 Task: In the Contact  JonesDelilah@valeo.com, Add note: 'Schedule a training session for the sales team on new objection handling techniques.'. Mark checkbox to create task to follow up ': In 2 weeks'. Create task, with  description: Schedule Webinar, Add due date: Tomorrow; Add reminder: 30 Minutes before. Set Priority Medium and add note: Take detailed meeting minutes and share them with the team afterward.. Logged in from softage.1@softage.net
Action: Mouse moved to (102, 67)
Screenshot: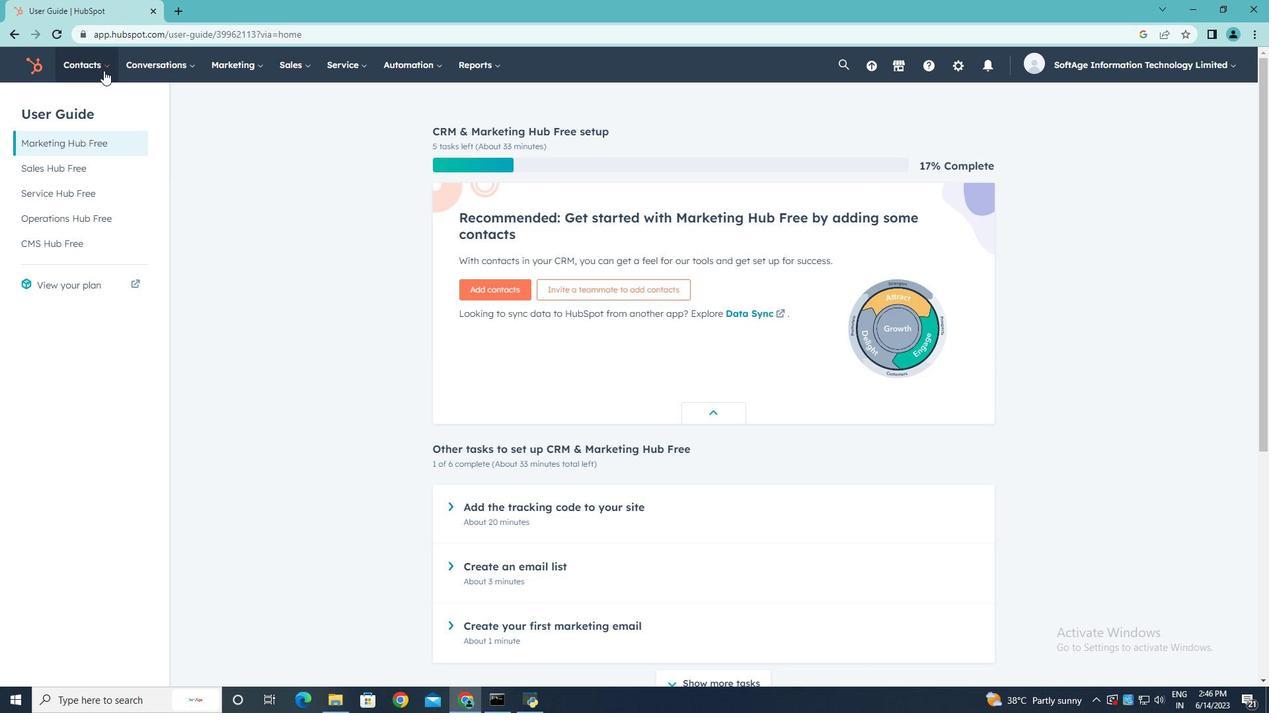 
Action: Mouse pressed left at (102, 67)
Screenshot: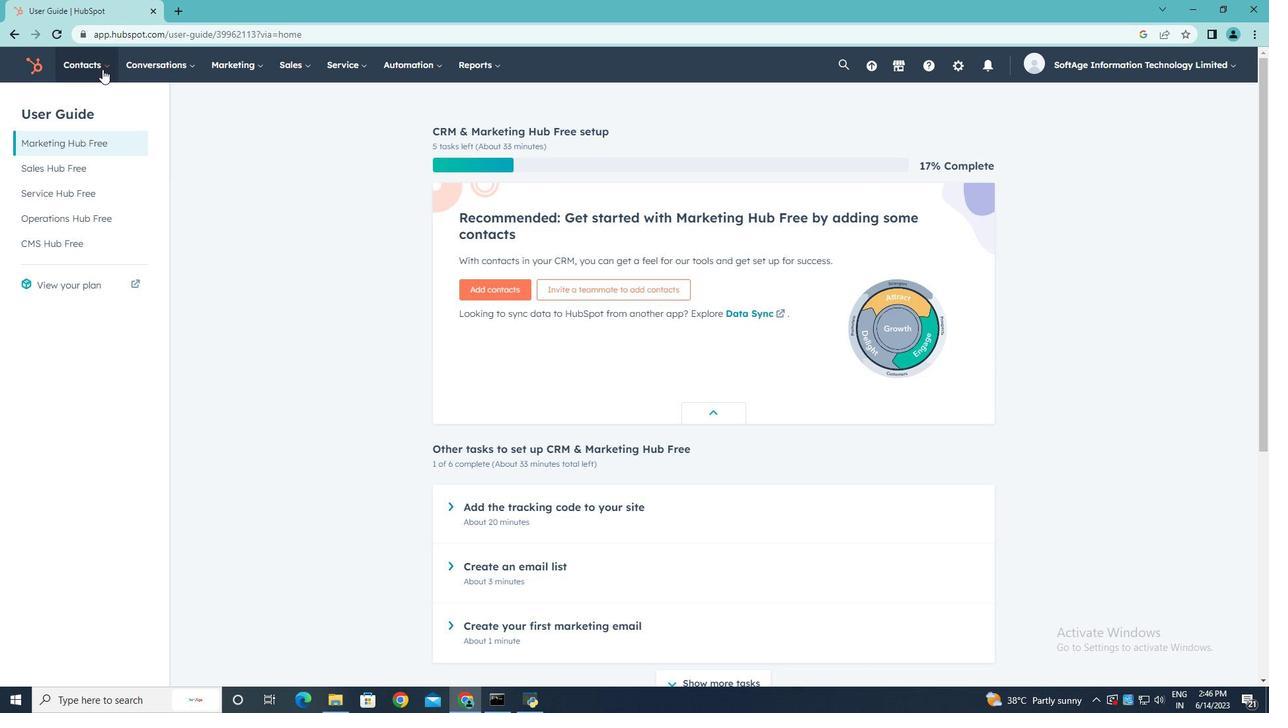 
Action: Mouse moved to (98, 105)
Screenshot: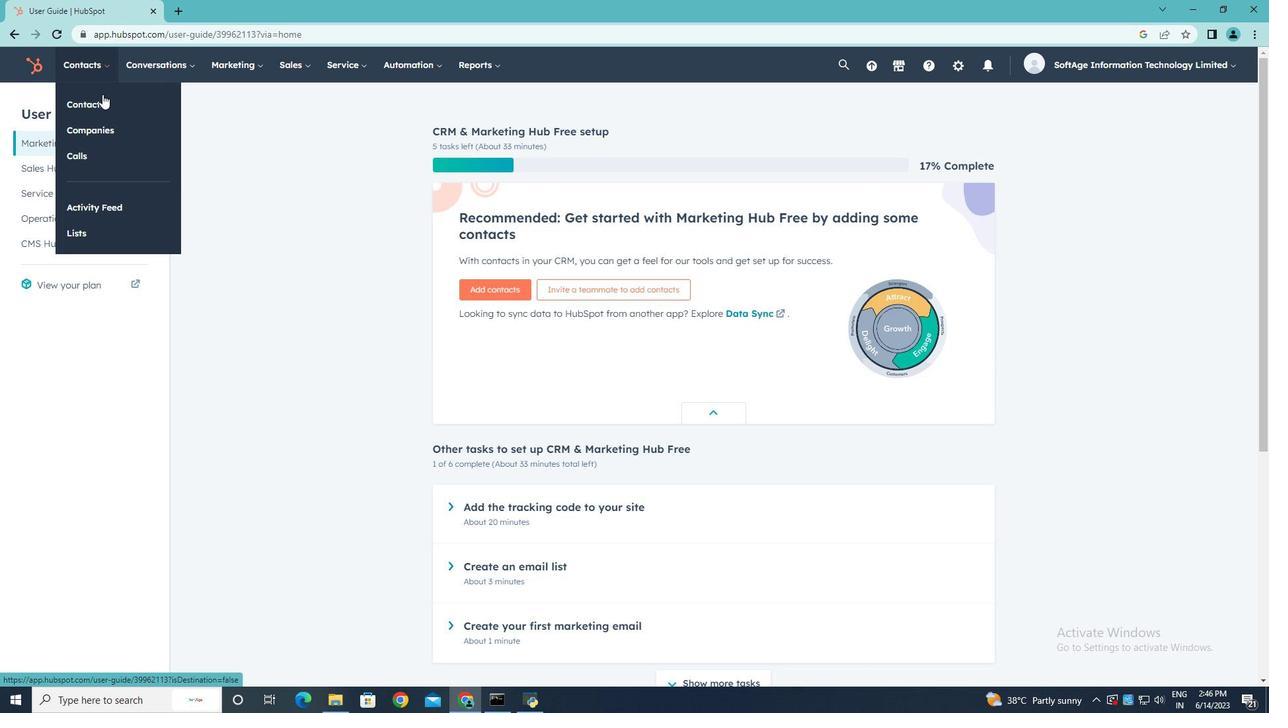 
Action: Mouse pressed left at (98, 105)
Screenshot: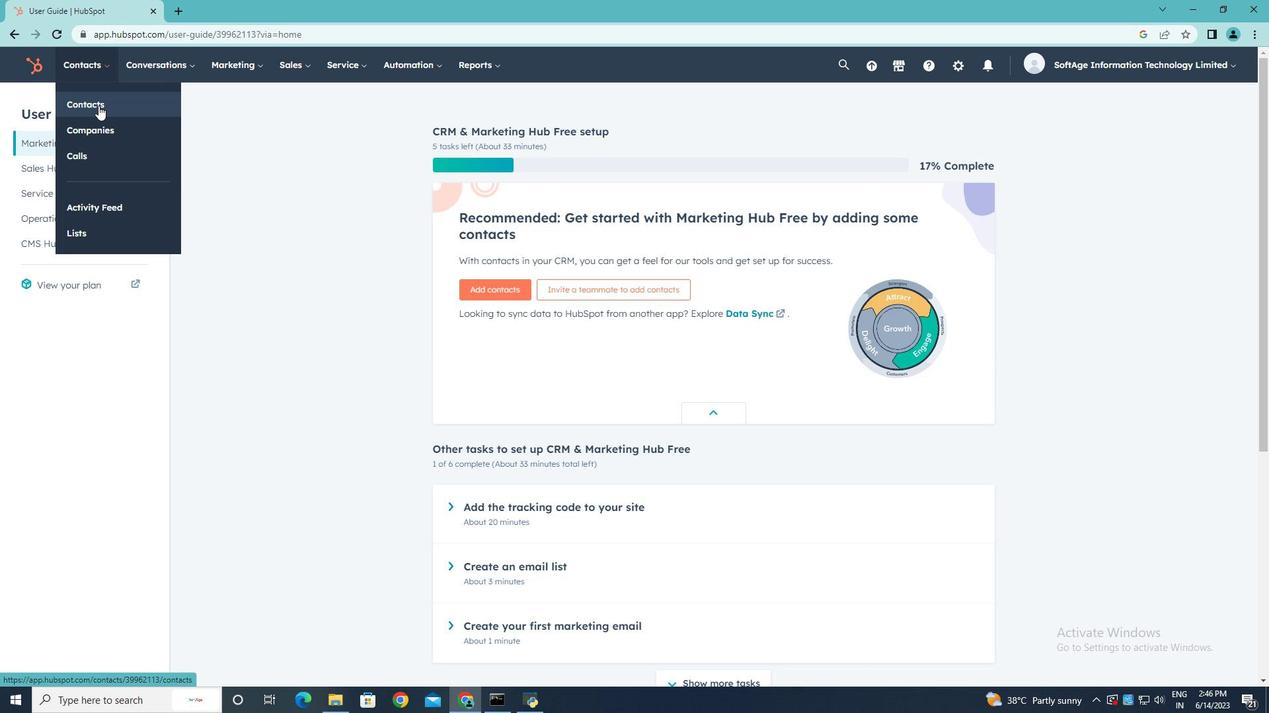 
Action: Mouse moved to (98, 210)
Screenshot: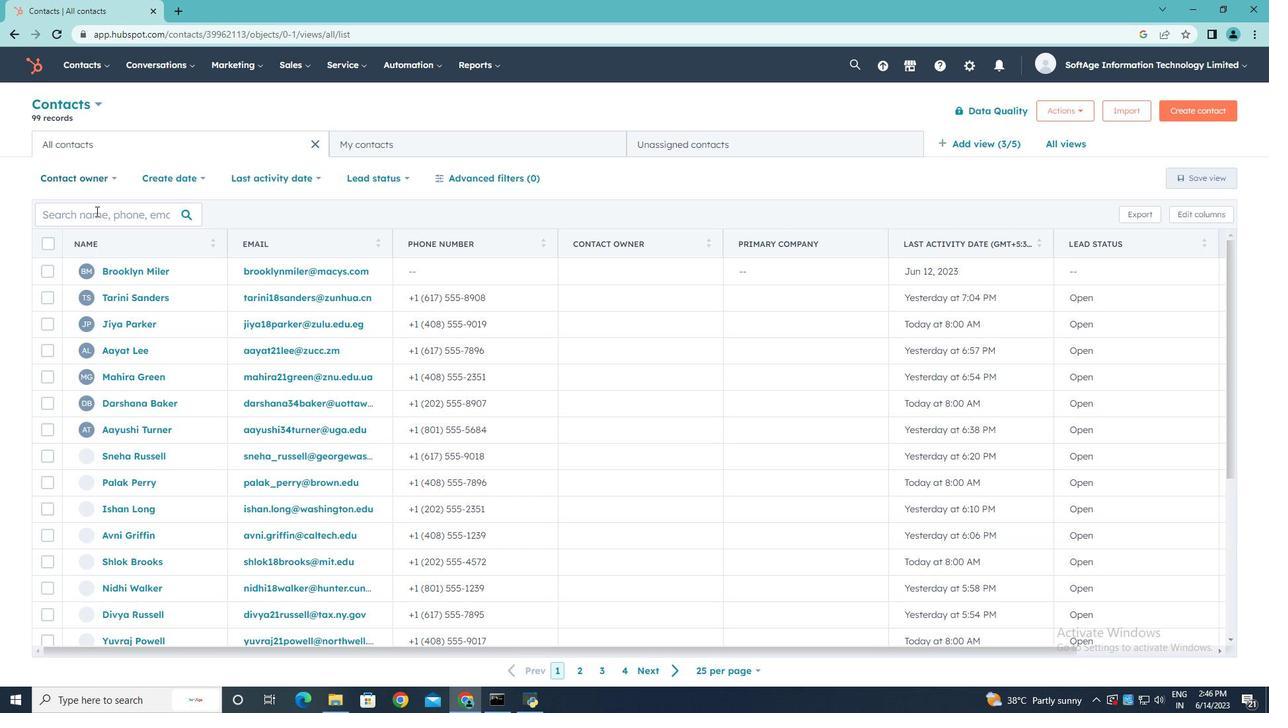 
Action: Mouse pressed left at (98, 210)
Screenshot: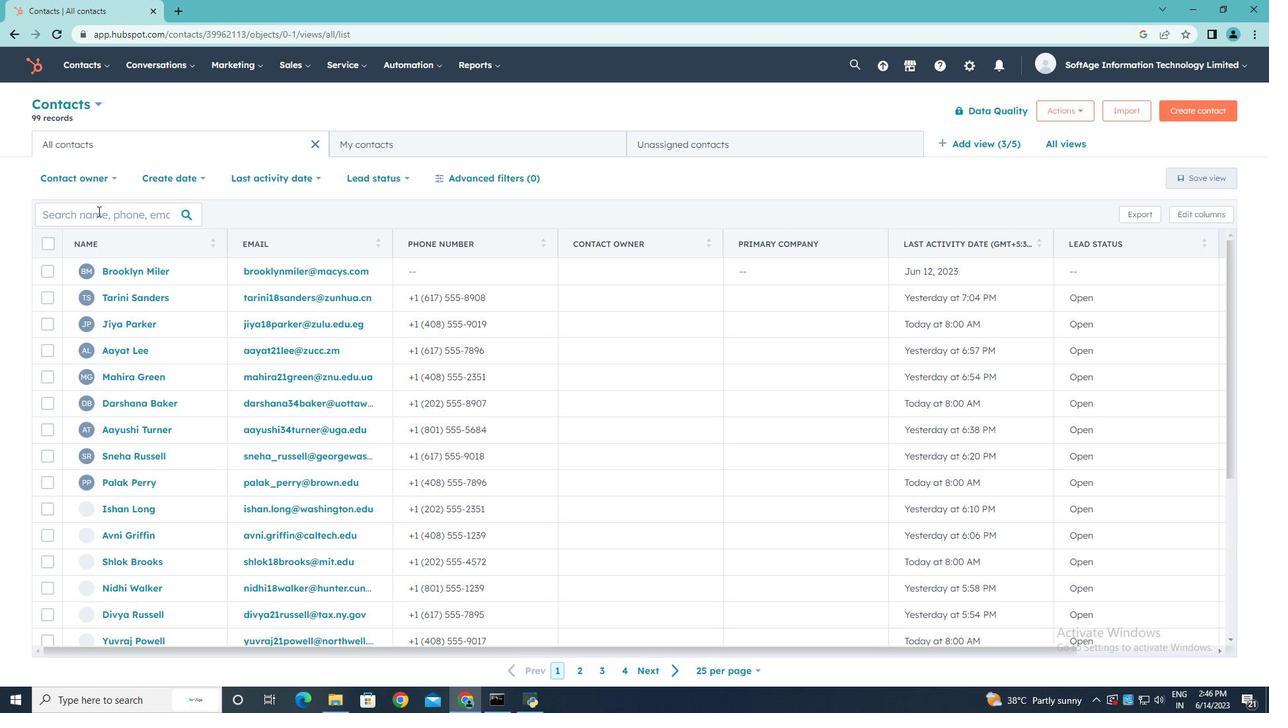 
Action: Key pressed <Key.shift>Jones<Key.shift><Key.shift><Key.shift>Delilah<Key.shift><Key.shift><Key.shift><Key.shift><Key.shift><Key.shift><Key.shift><Key.shift>@valeo.com
Screenshot: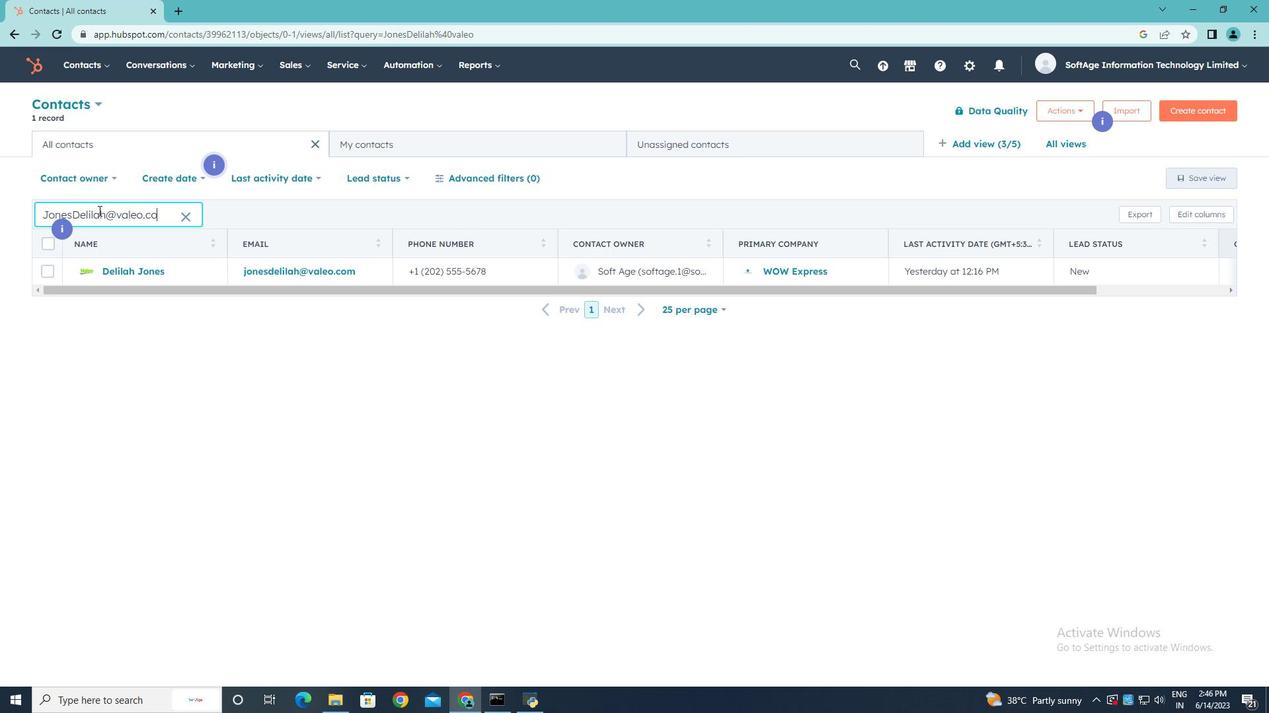 
Action: Mouse moved to (115, 270)
Screenshot: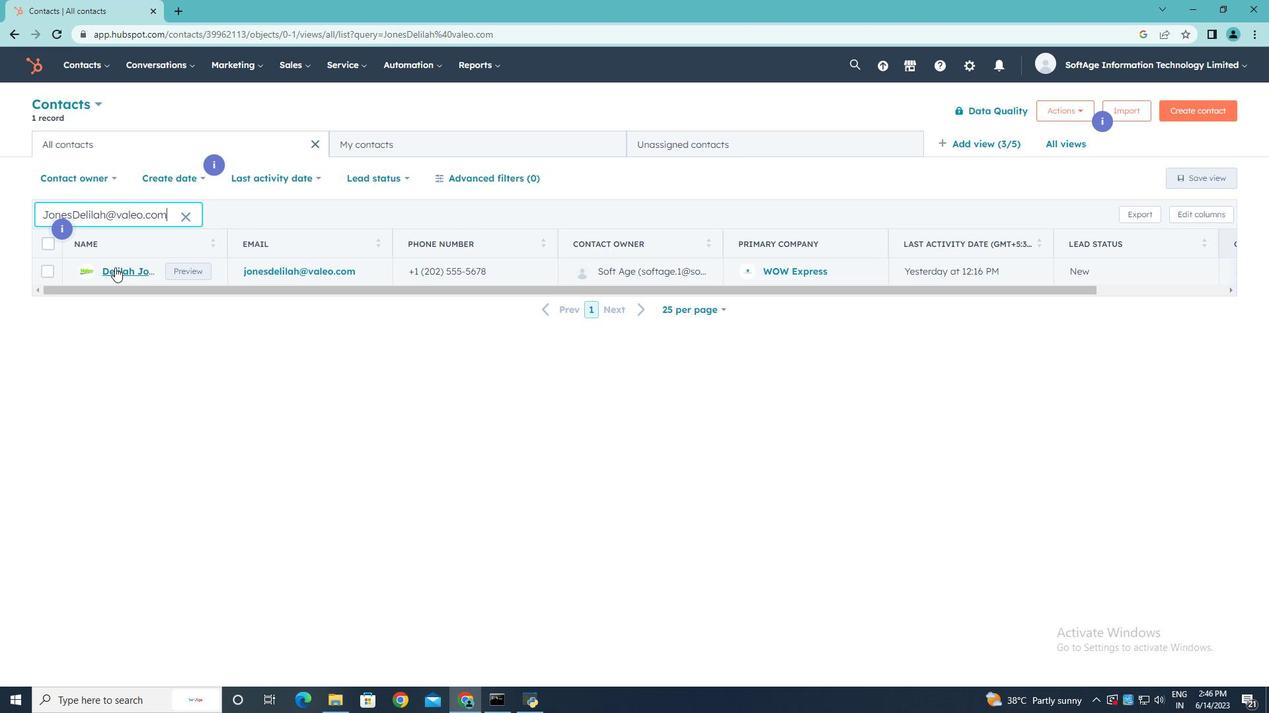 
Action: Mouse pressed left at (115, 270)
Screenshot: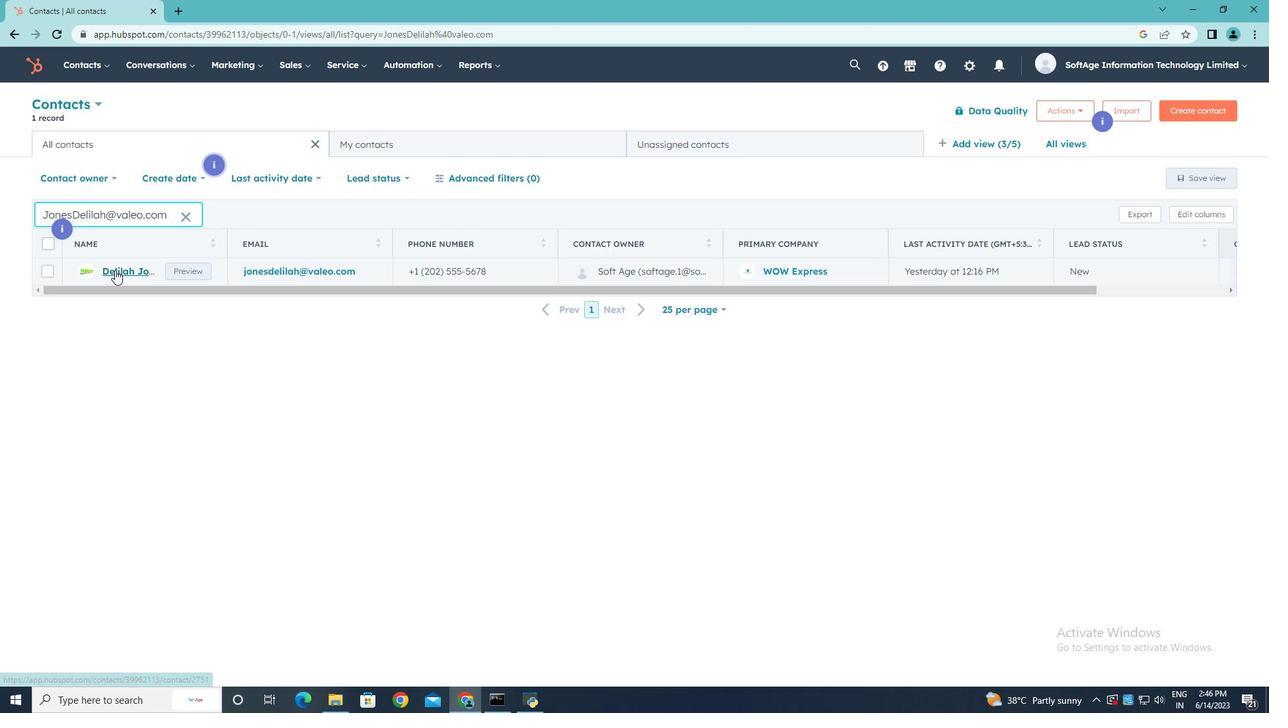 
Action: Mouse moved to (50, 220)
Screenshot: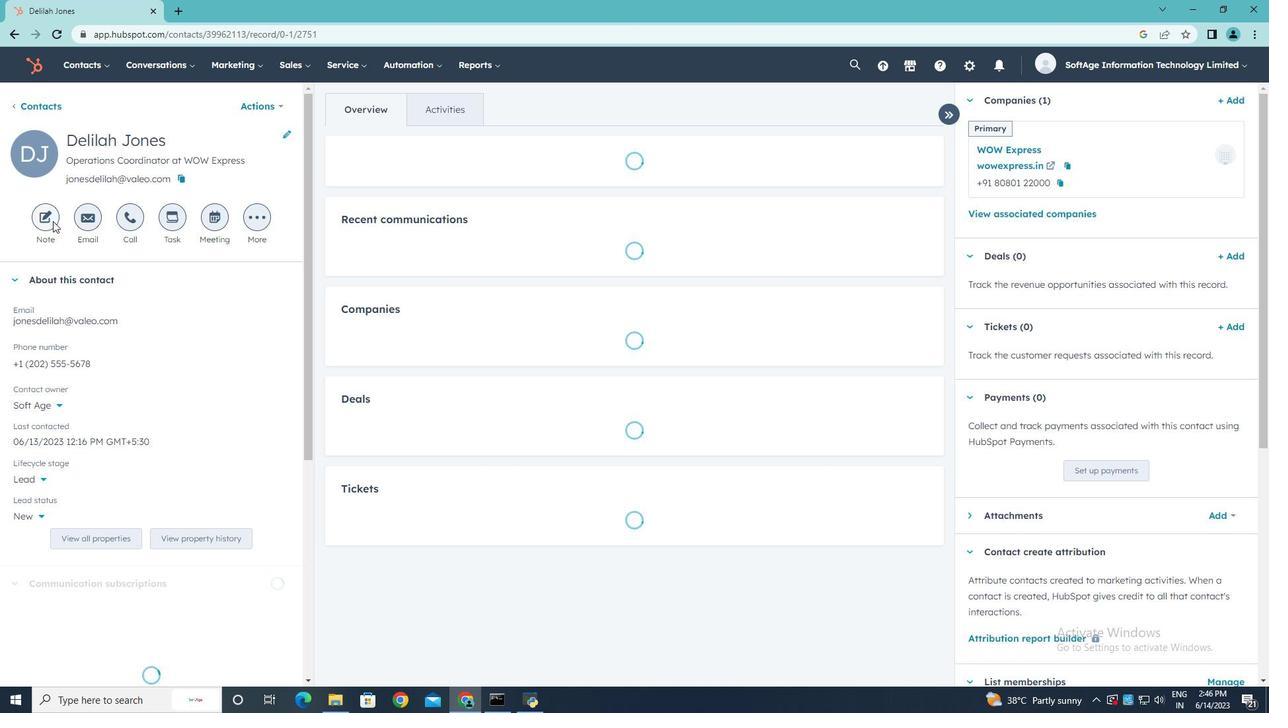 
Action: Mouse pressed left at (50, 220)
Screenshot: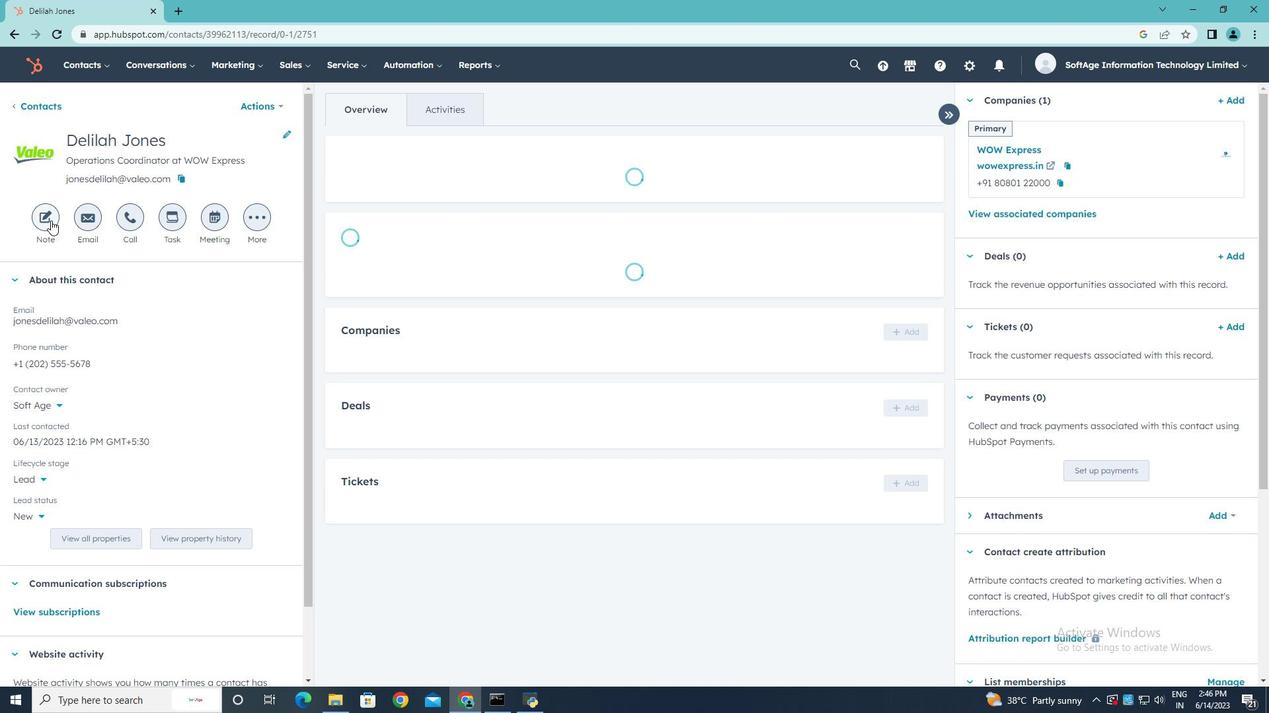 
Action: Key pressed <Key.shift>Schedule<Key.space>a<Key.space>training<Key.space>sew<Key.backspace>ssion<Key.space>for<Key.space>the<Key.space>sales<Key.space>team<Key.space>on<Key.space>new<Key.space>objection<Key.space>handing<Key.space>techniques.
Screenshot: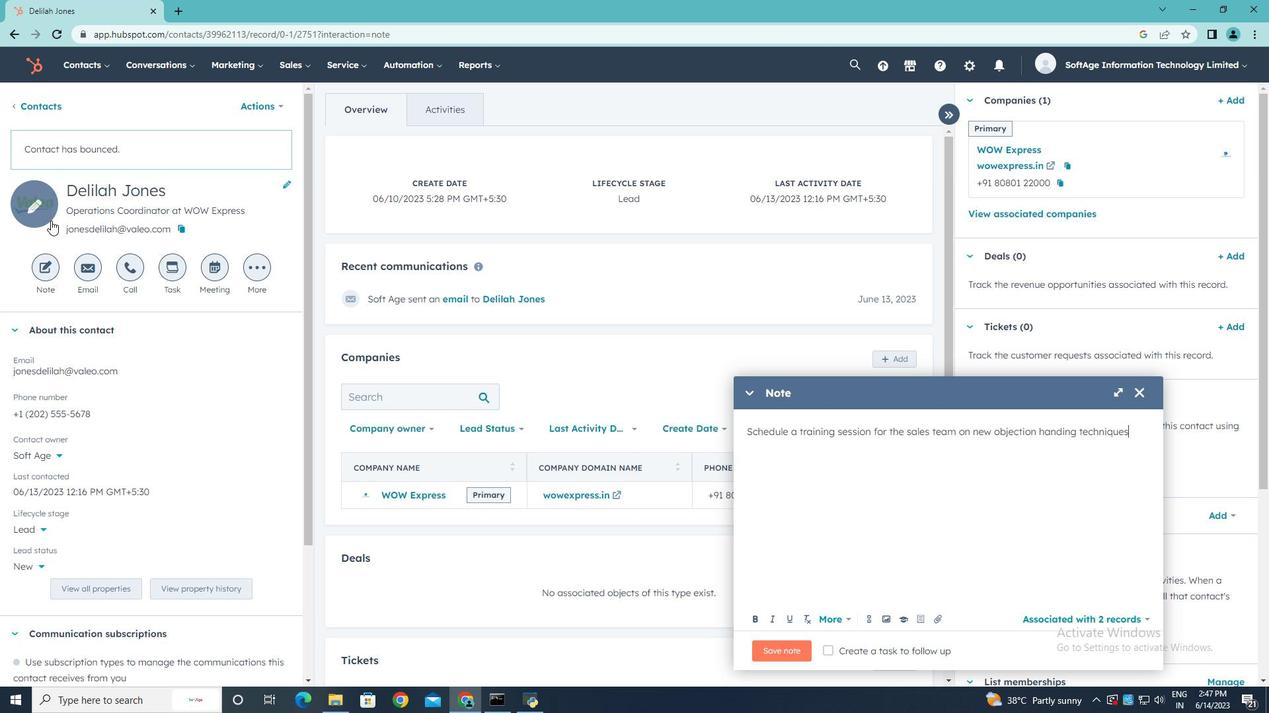 
Action: Mouse moved to (825, 651)
Screenshot: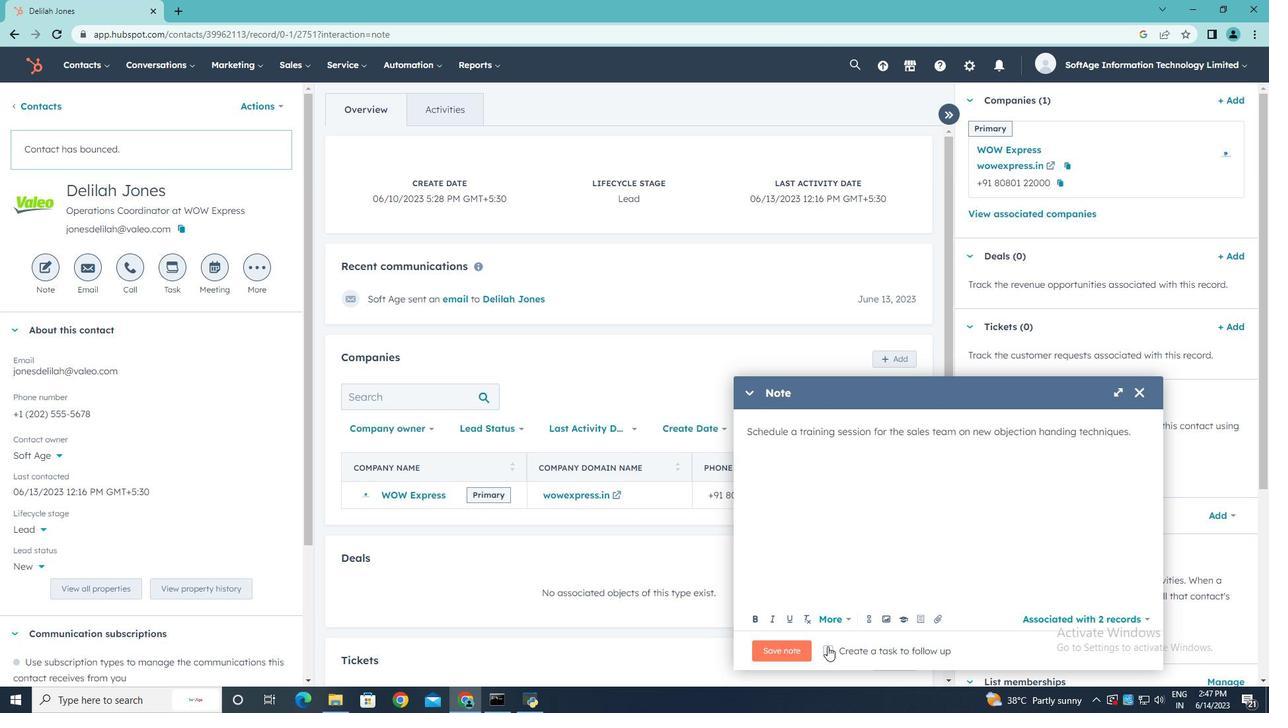 
Action: Mouse pressed left at (825, 651)
Screenshot: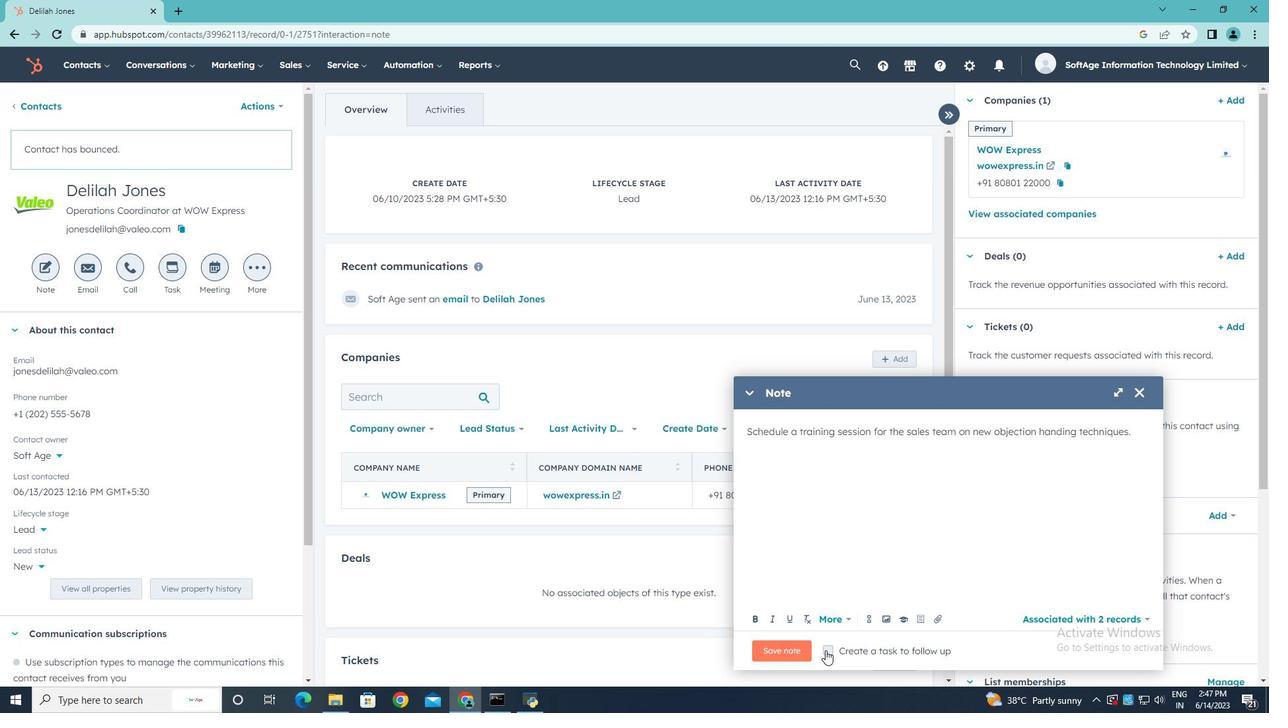
Action: Mouse moved to (1093, 649)
Screenshot: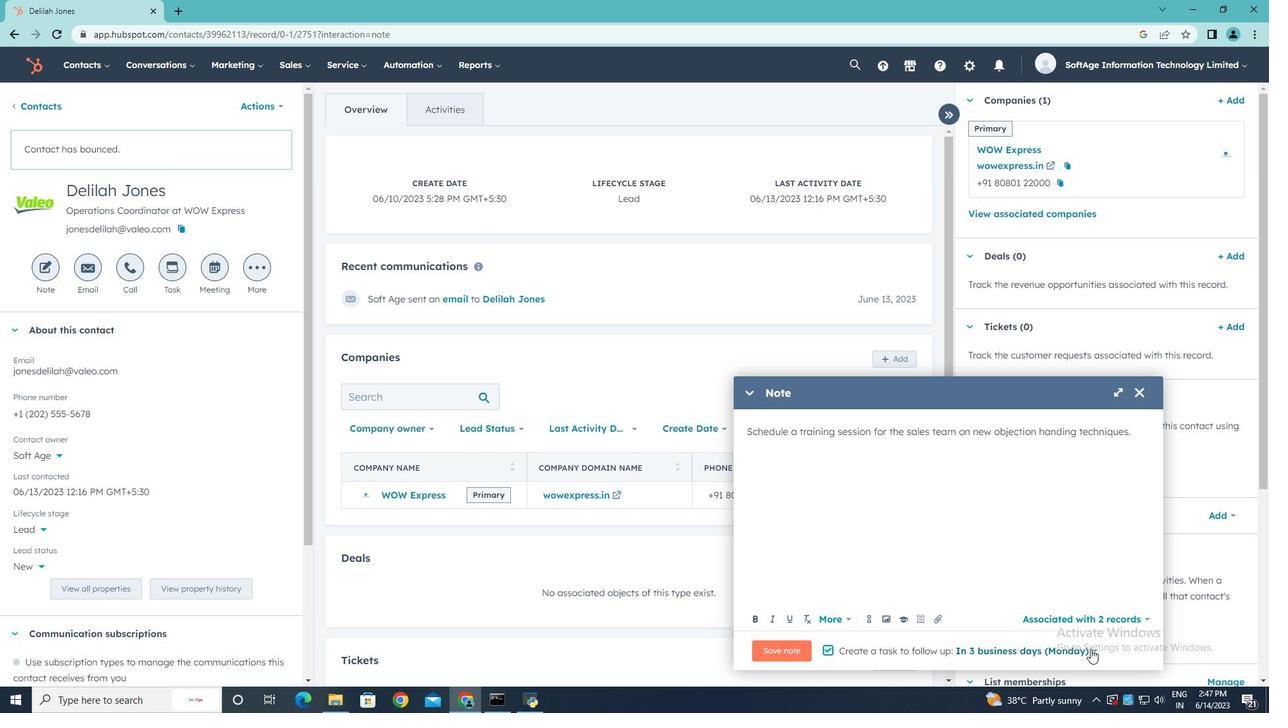 
Action: Mouse pressed left at (1093, 649)
Screenshot: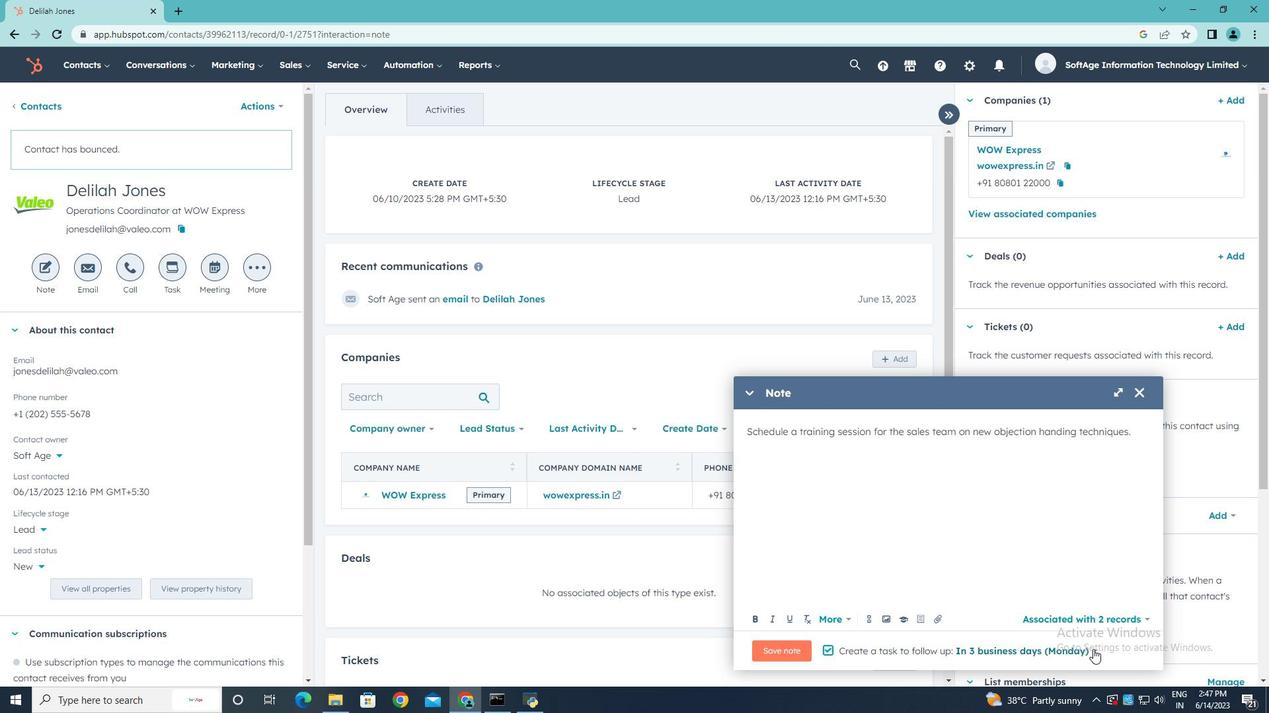 
Action: Mouse moved to (1060, 575)
Screenshot: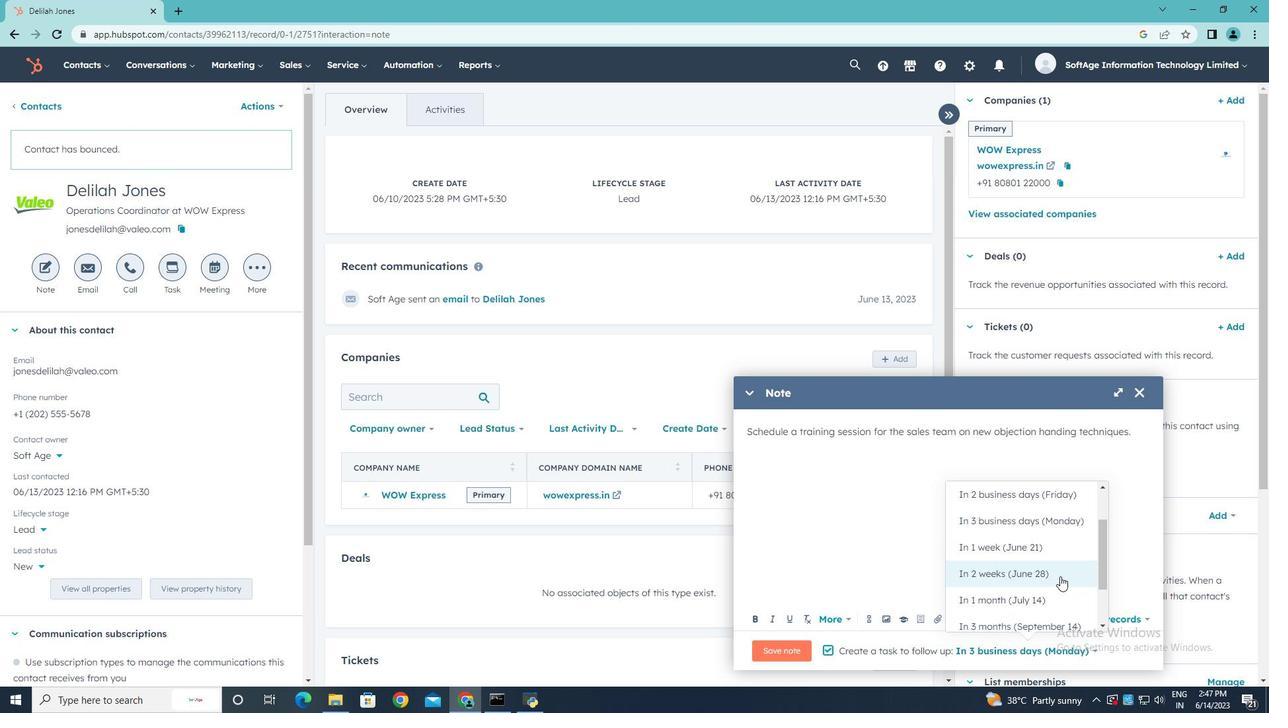 
Action: Mouse pressed left at (1060, 575)
Screenshot: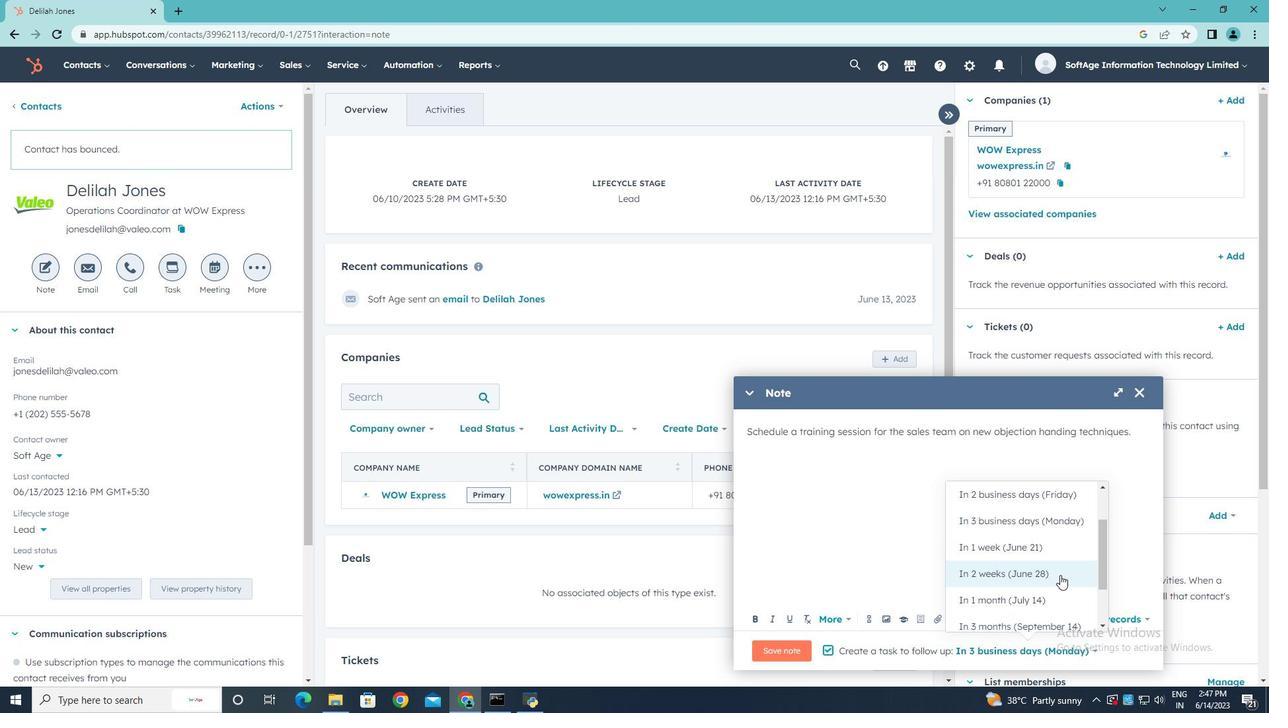 
Action: Mouse moved to (778, 647)
Screenshot: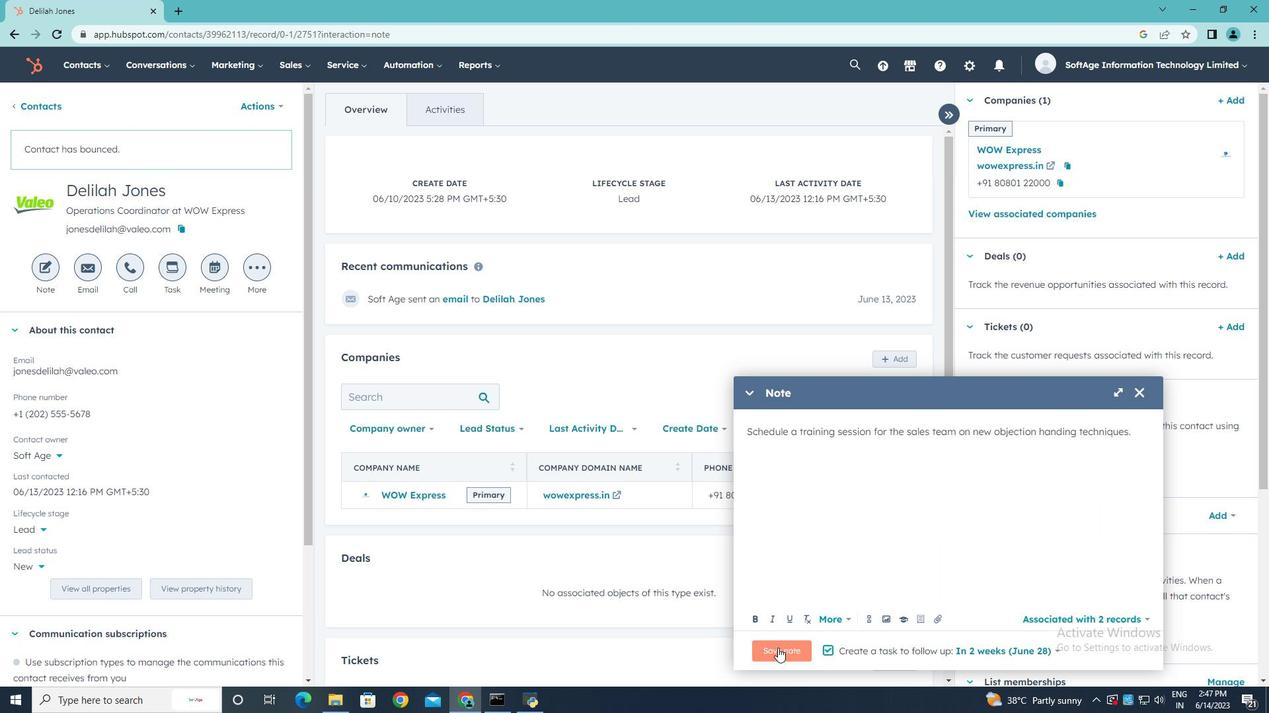 
Action: Mouse pressed left at (778, 647)
Screenshot: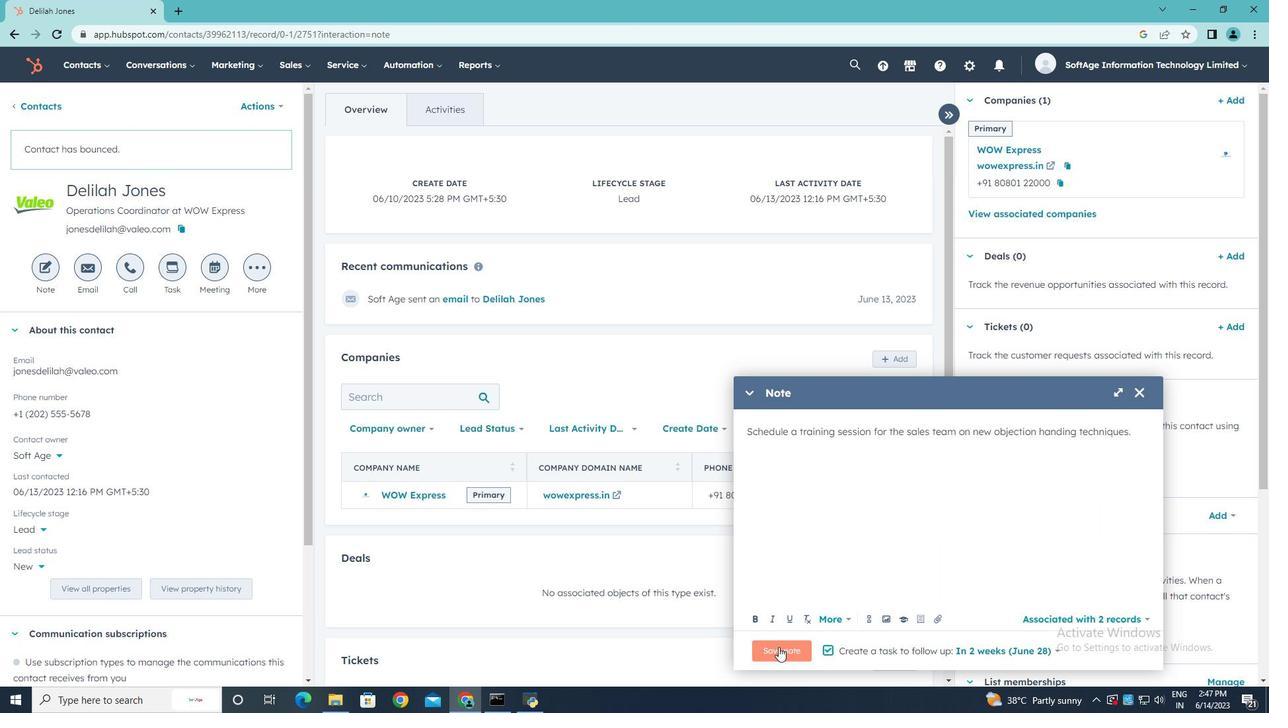 
Action: Mouse moved to (179, 263)
Screenshot: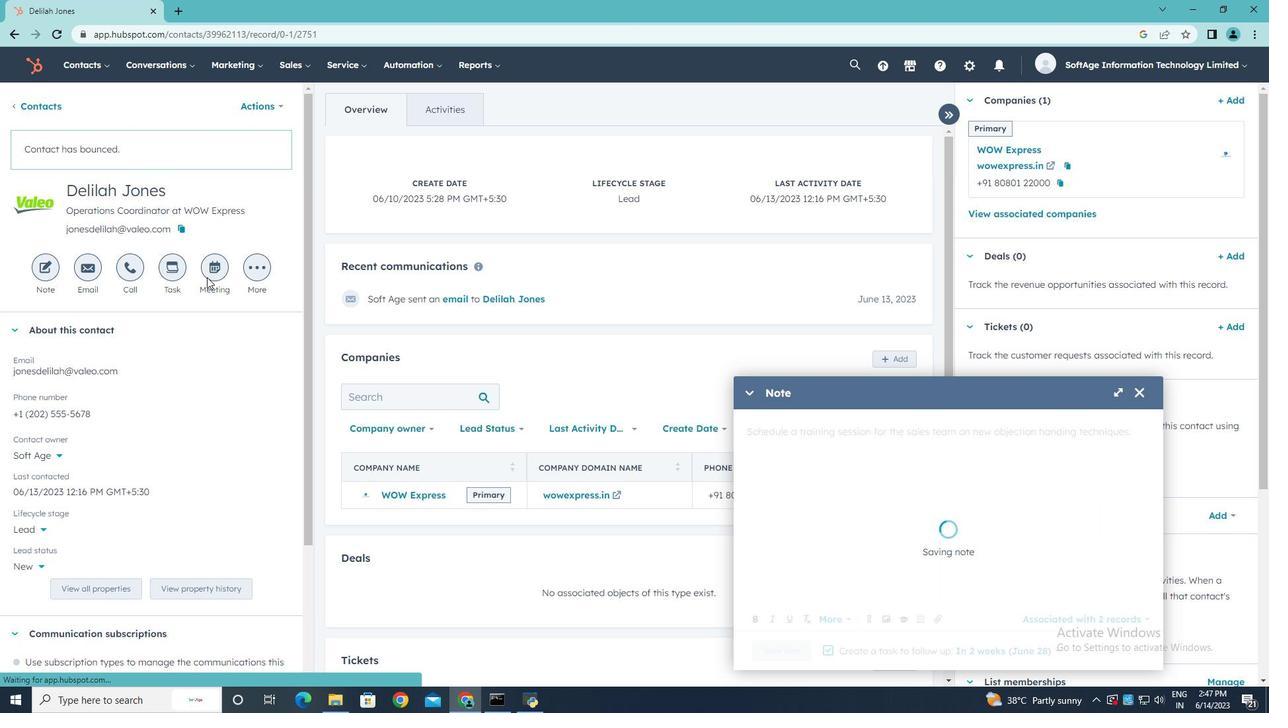 
Action: Mouse pressed left at (179, 263)
Screenshot: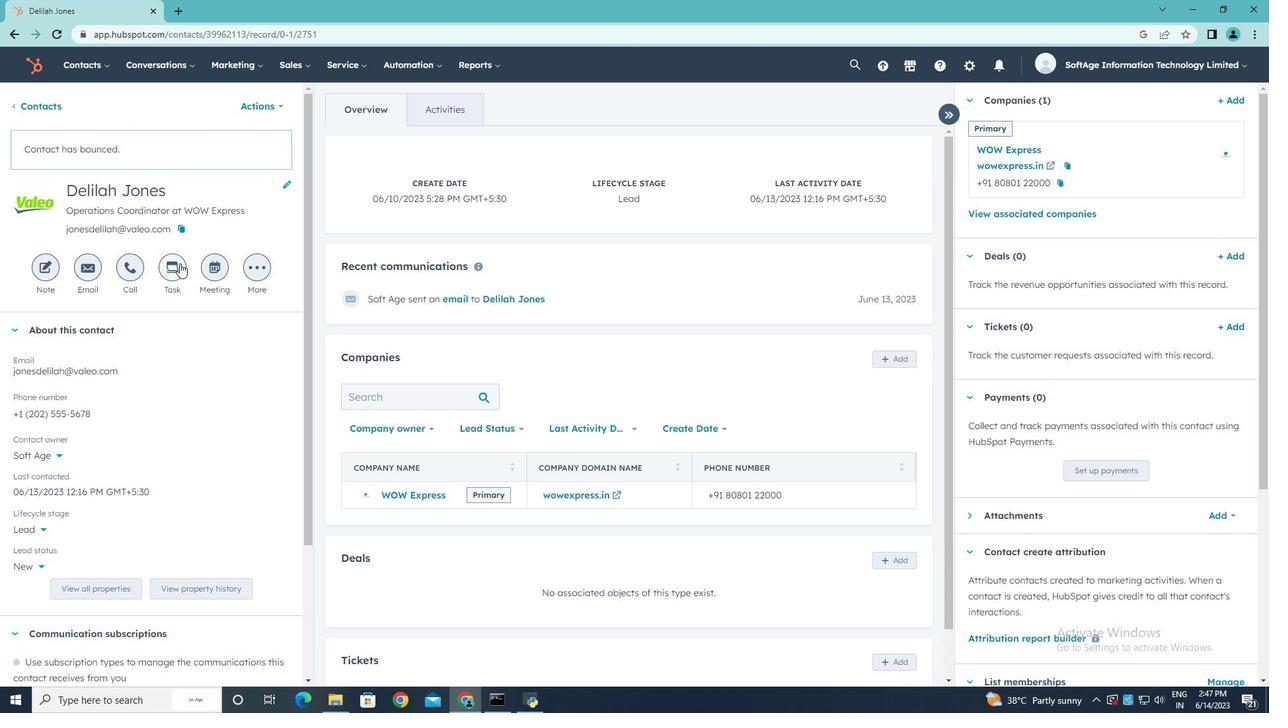 
Action: Key pressed <Key.shift><Key.shift><Key.shift><Key.shift><Key.shift><Key.shift><Key.shift>Schedule<Key.space><Key.shift>Webim<Key.backspace>nar
Screenshot: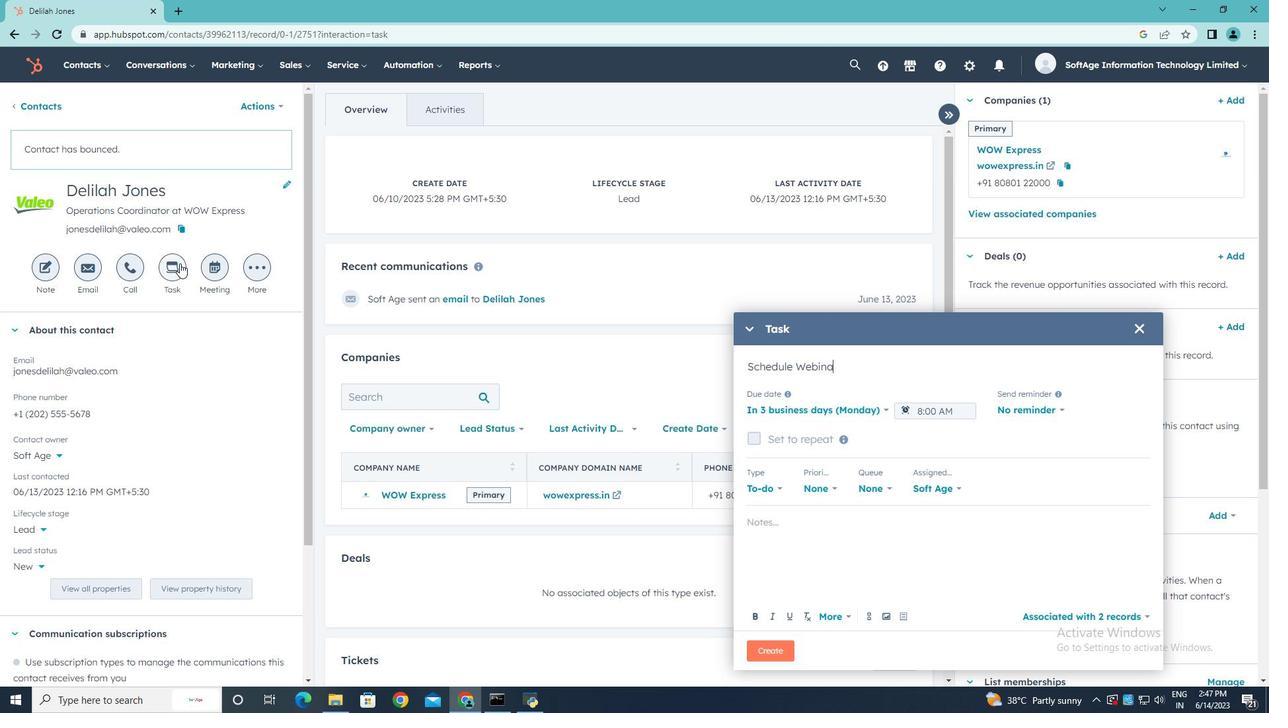 
Action: Mouse moved to (885, 408)
Screenshot: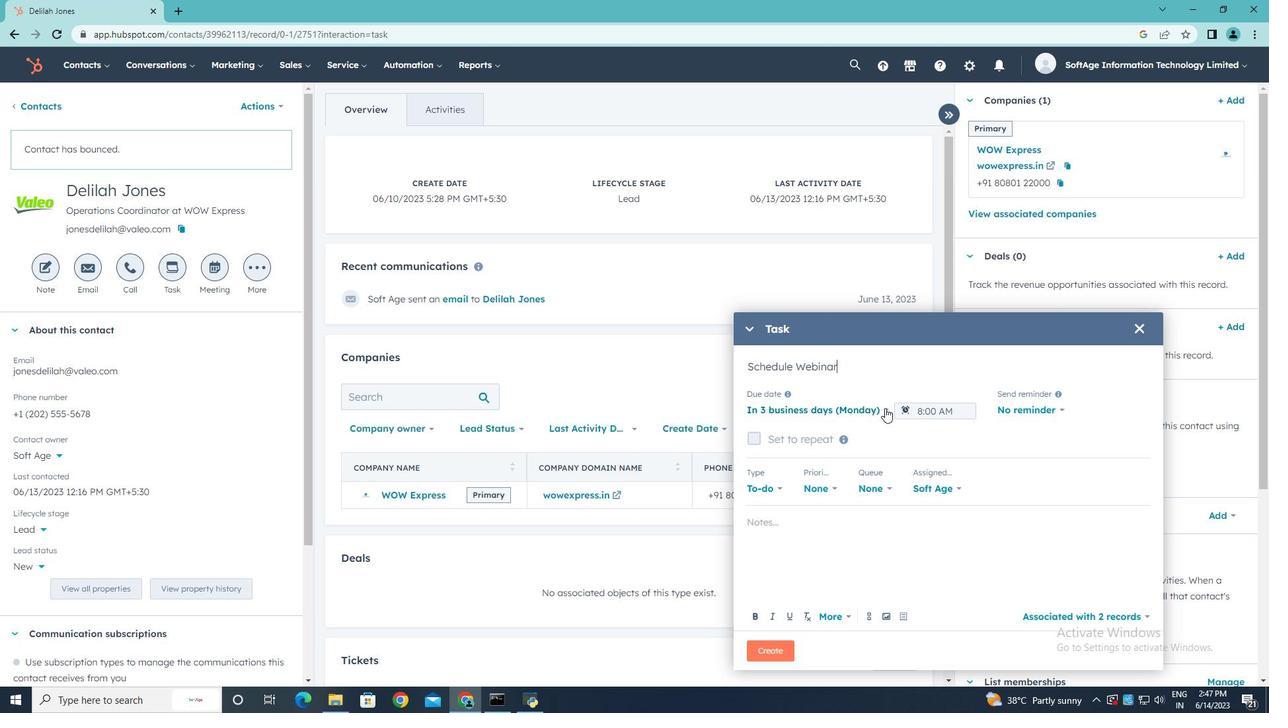 
Action: Mouse pressed left at (885, 408)
Screenshot: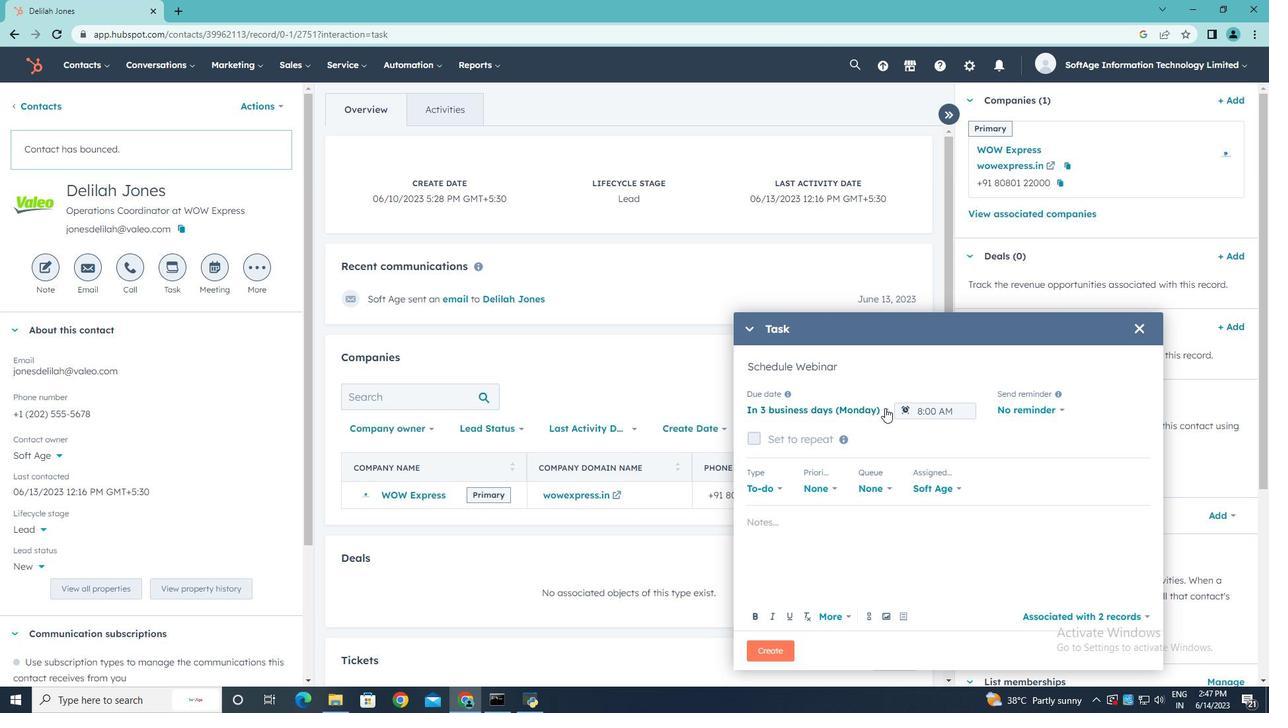 
Action: Mouse moved to (862, 453)
Screenshot: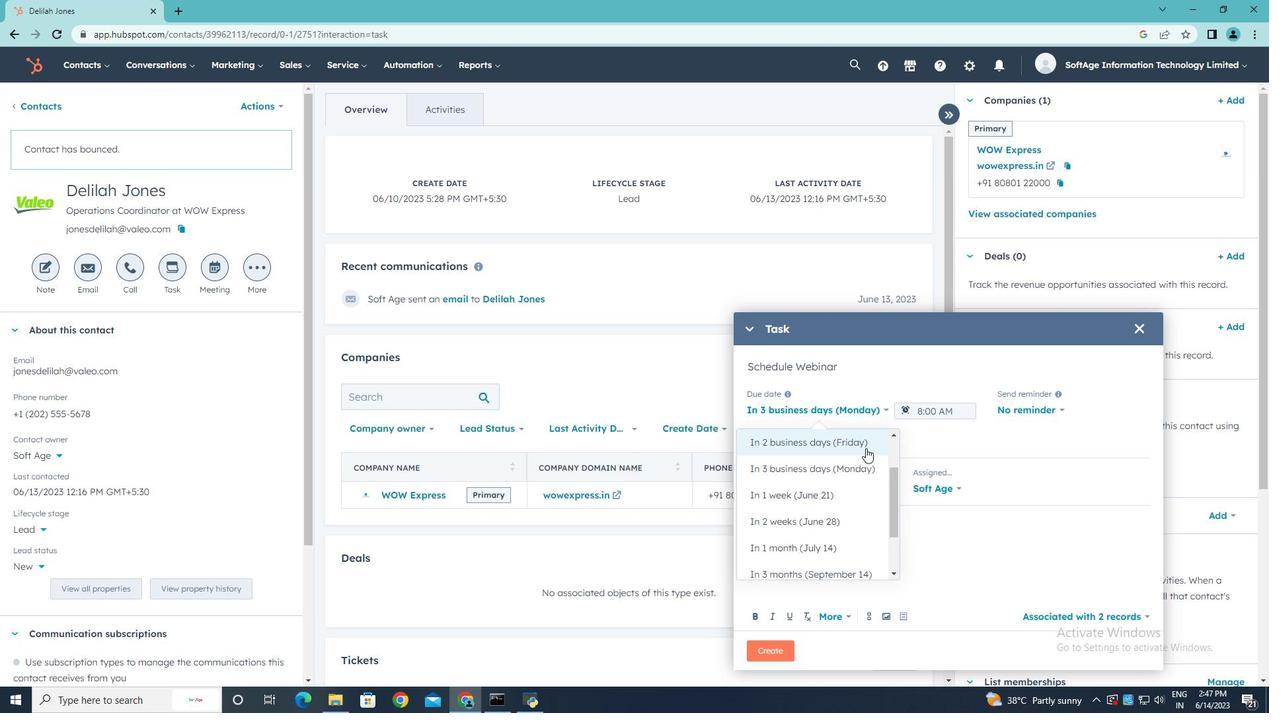 
Action: Mouse scrolled (862, 454) with delta (0, 0)
Screenshot: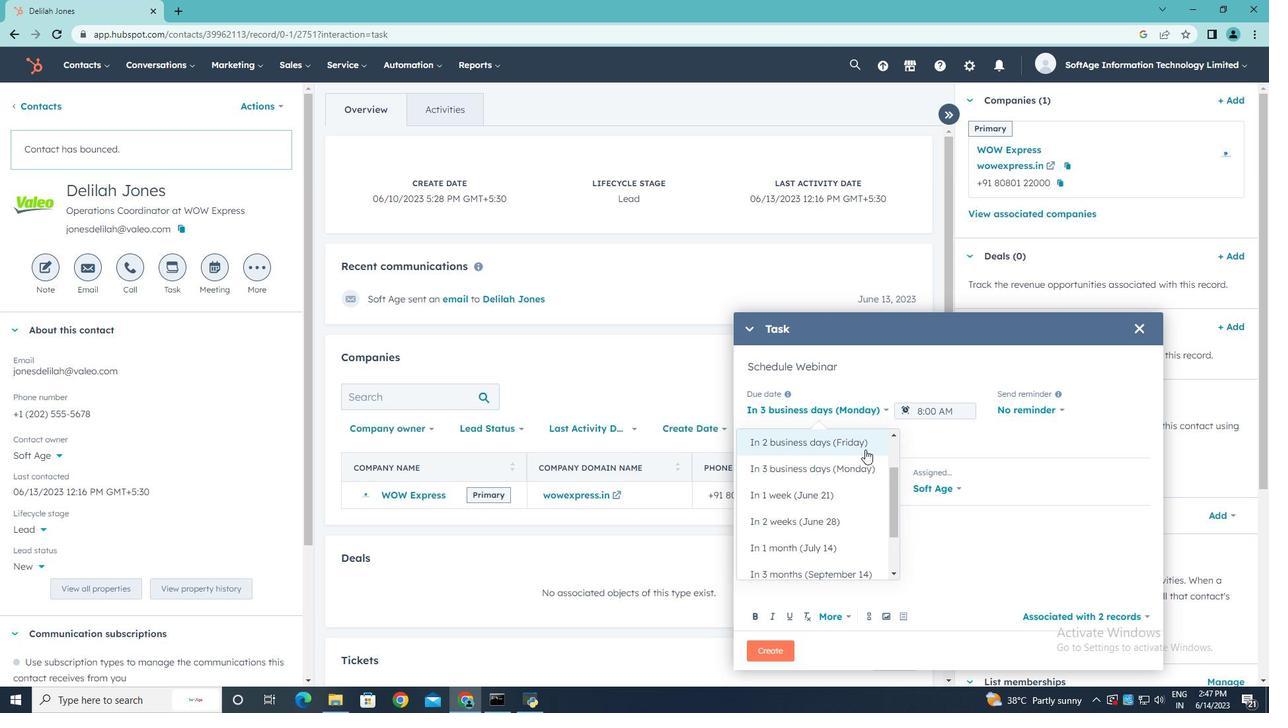 
Action: Mouse scrolled (862, 454) with delta (0, 0)
Screenshot: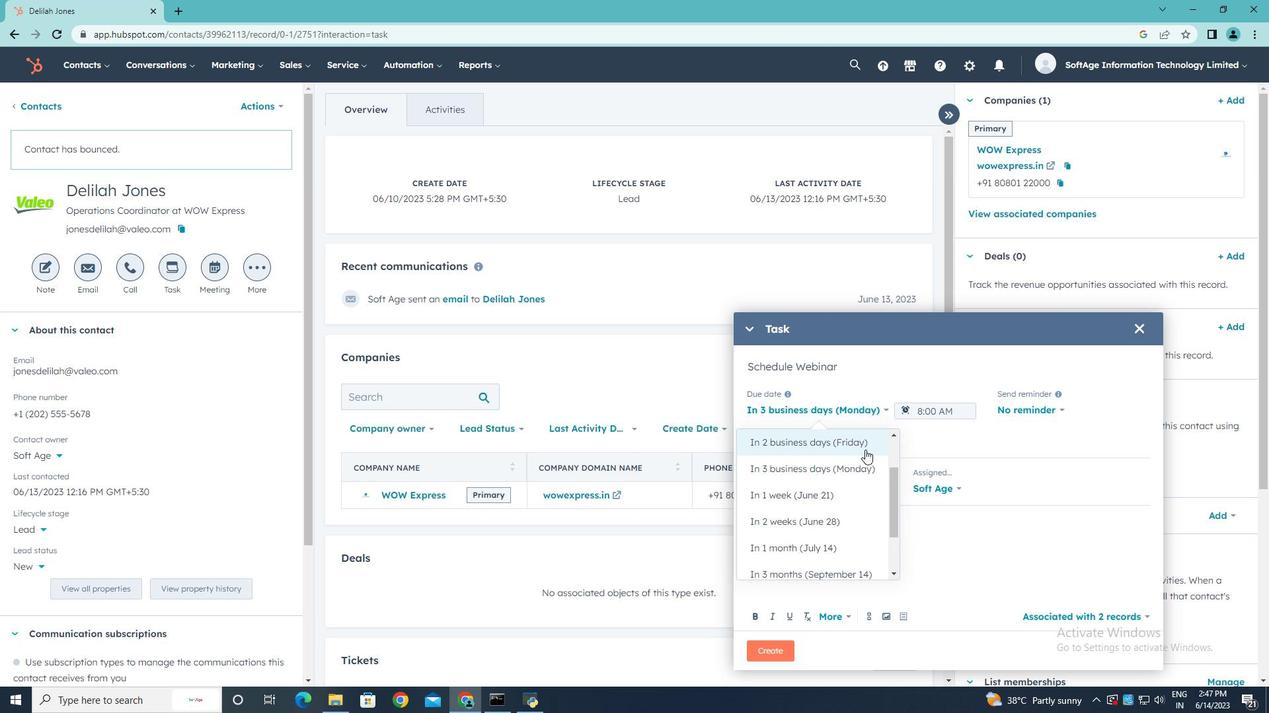 
Action: Mouse scrolled (862, 454) with delta (0, 0)
Screenshot: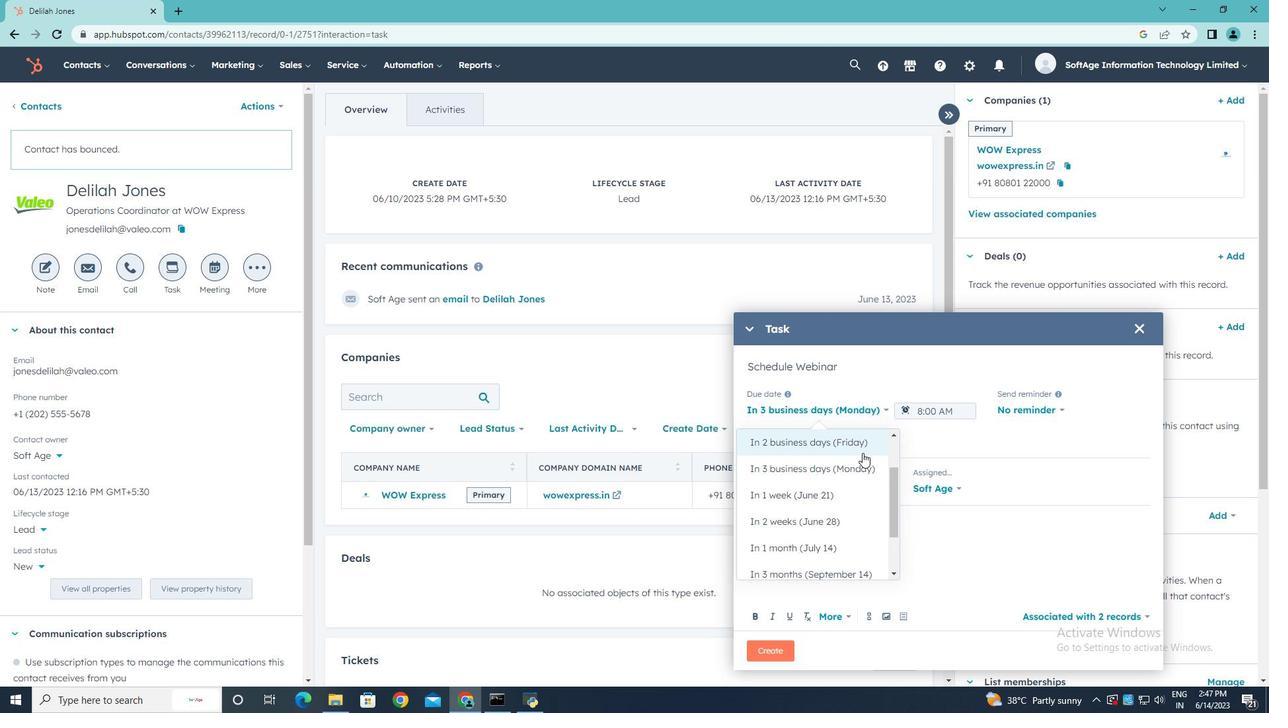 
Action: Mouse moved to (825, 473)
Screenshot: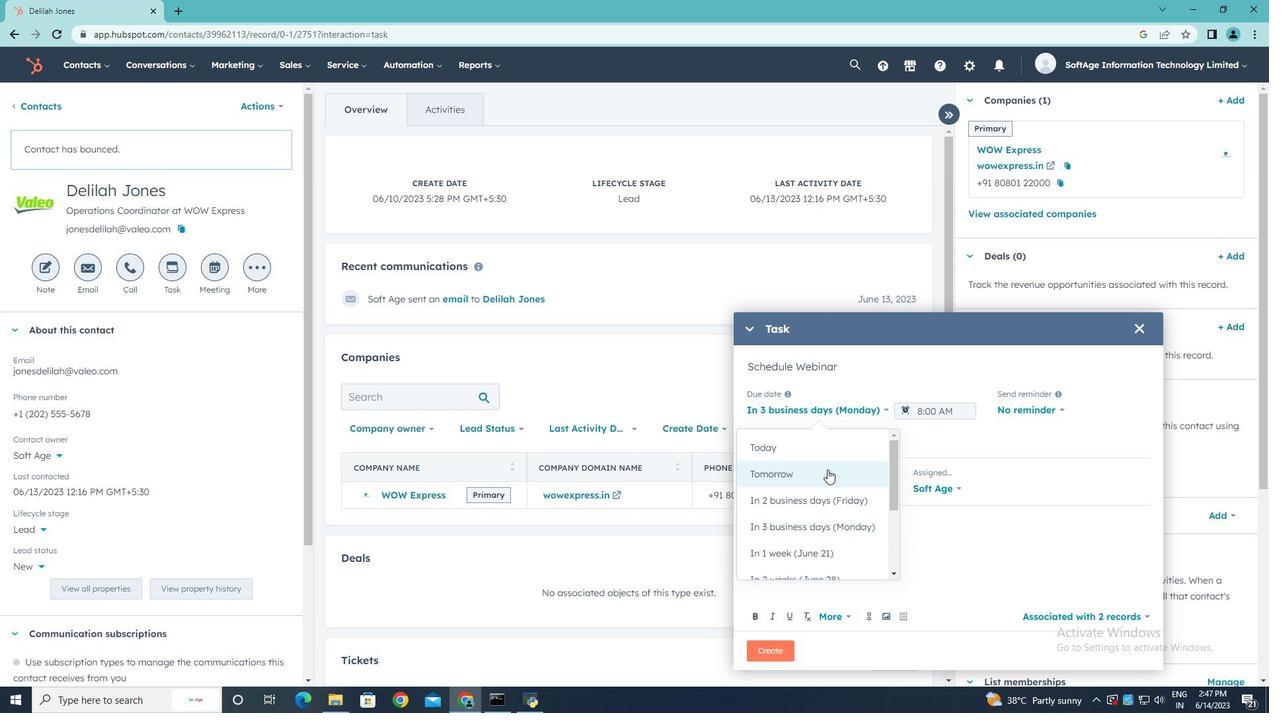 
Action: Mouse pressed left at (825, 473)
Screenshot: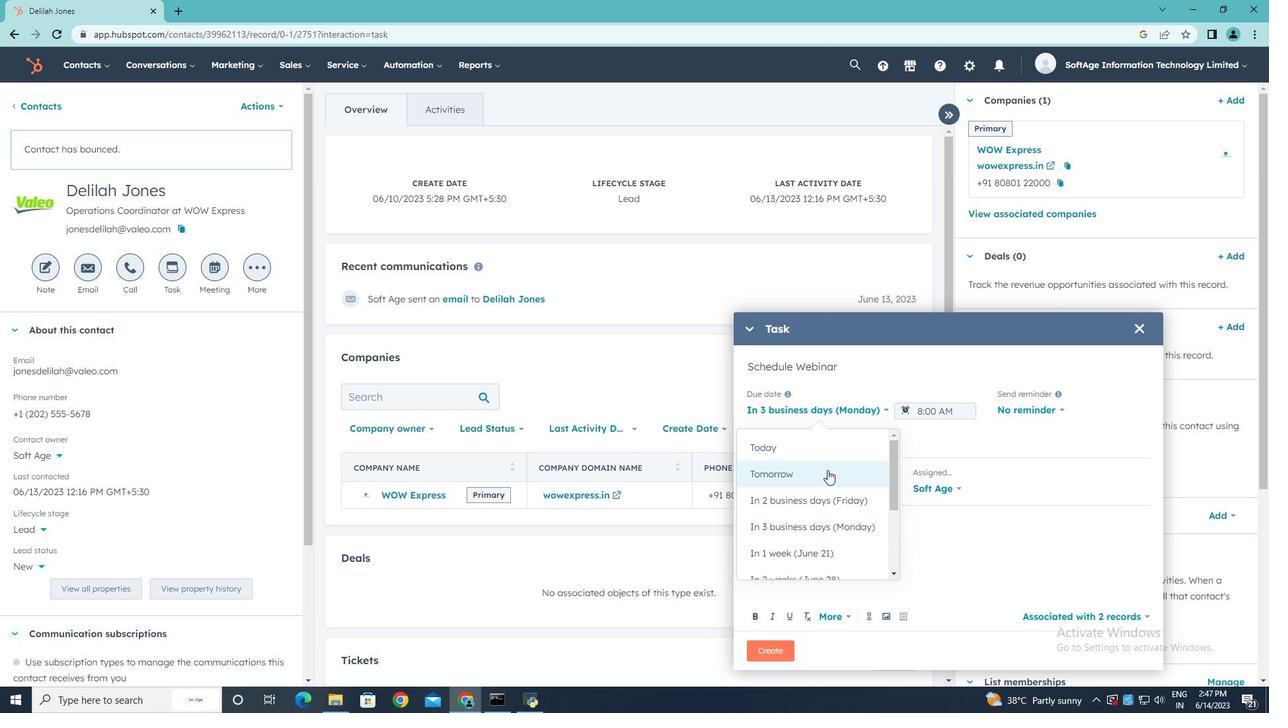 
Action: Mouse moved to (974, 407)
Screenshot: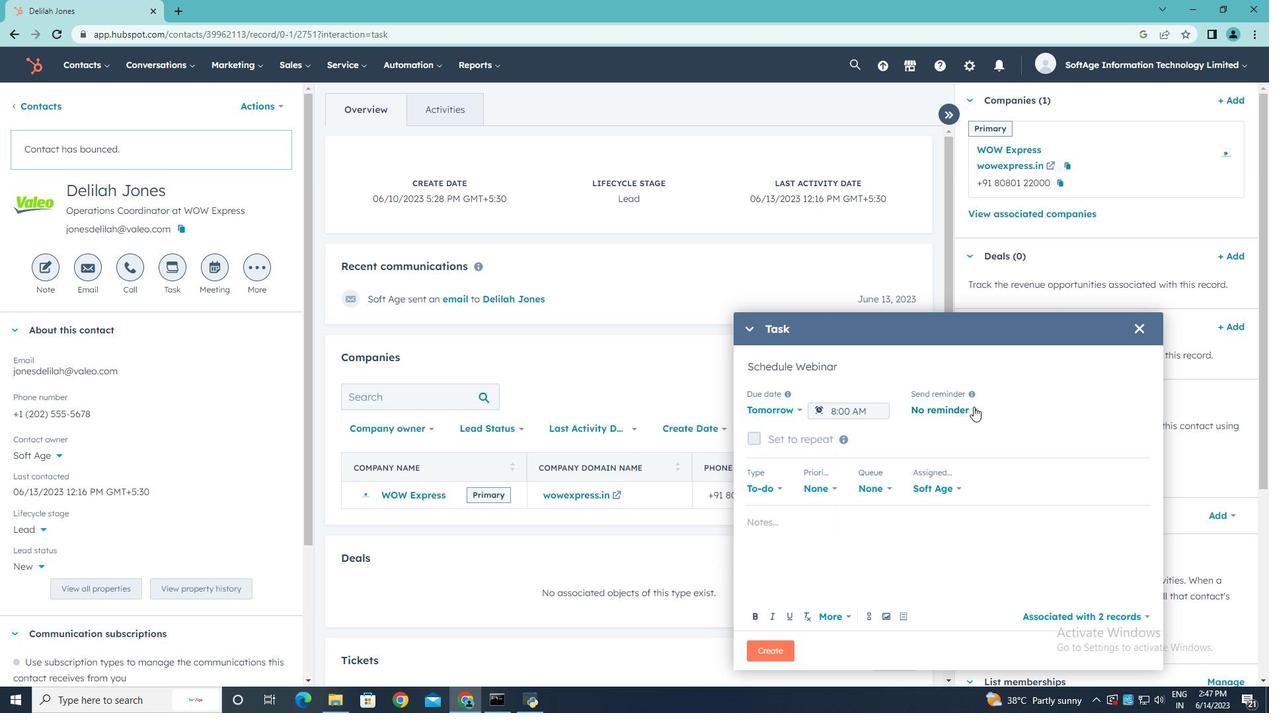 
Action: Mouse pressed left at (974, 407)
Screenshot: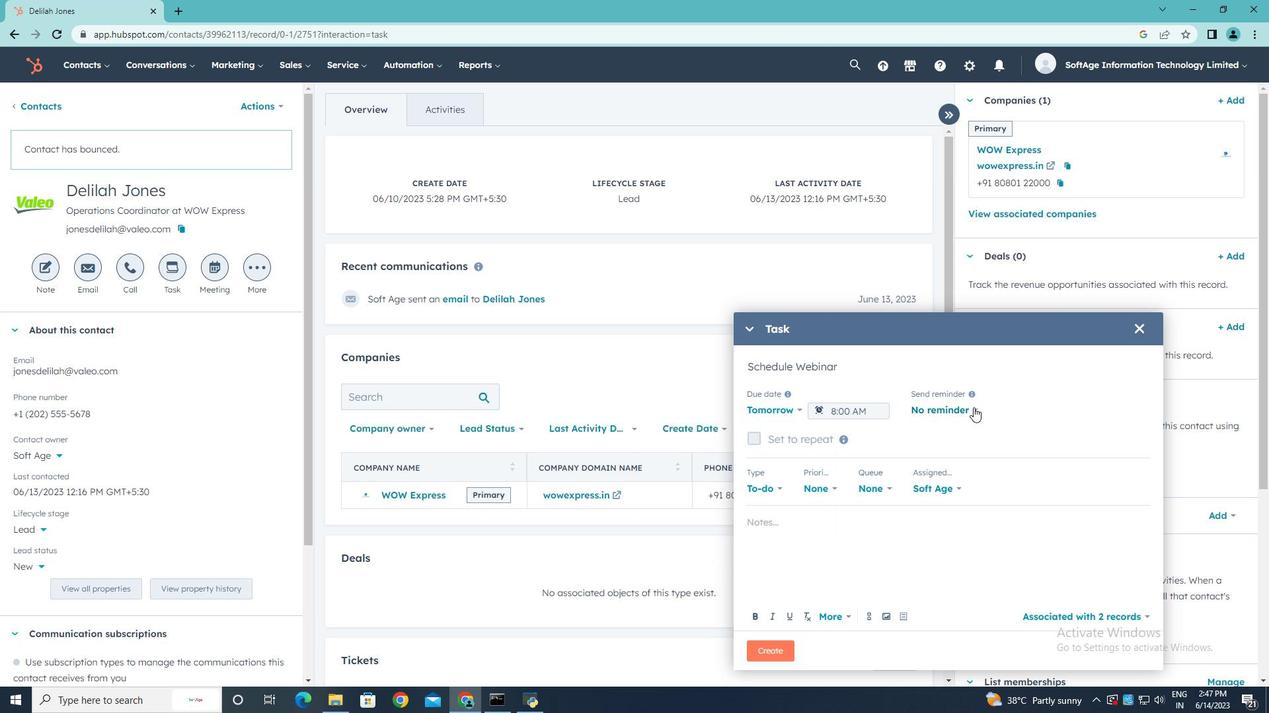 
Action: Mouse moved to (949, 491)
Screenshot: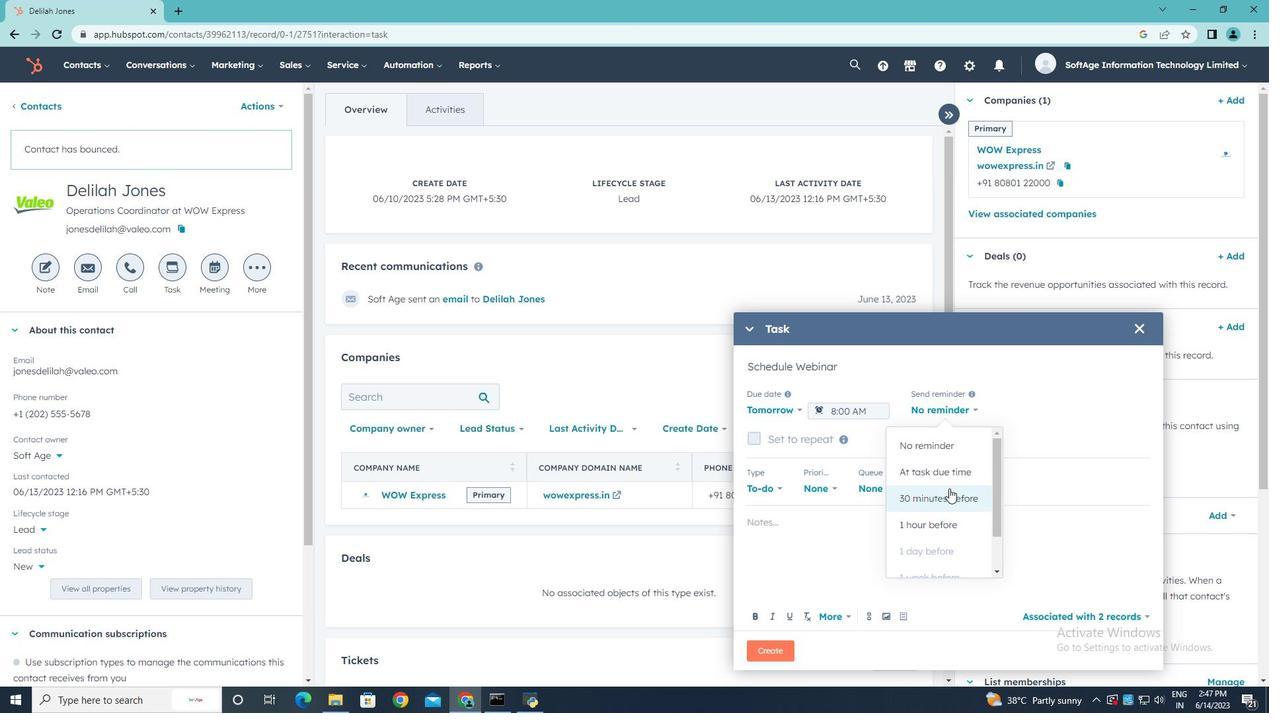 
Action: Mouse pressed left at (949, 491)
Screenshot: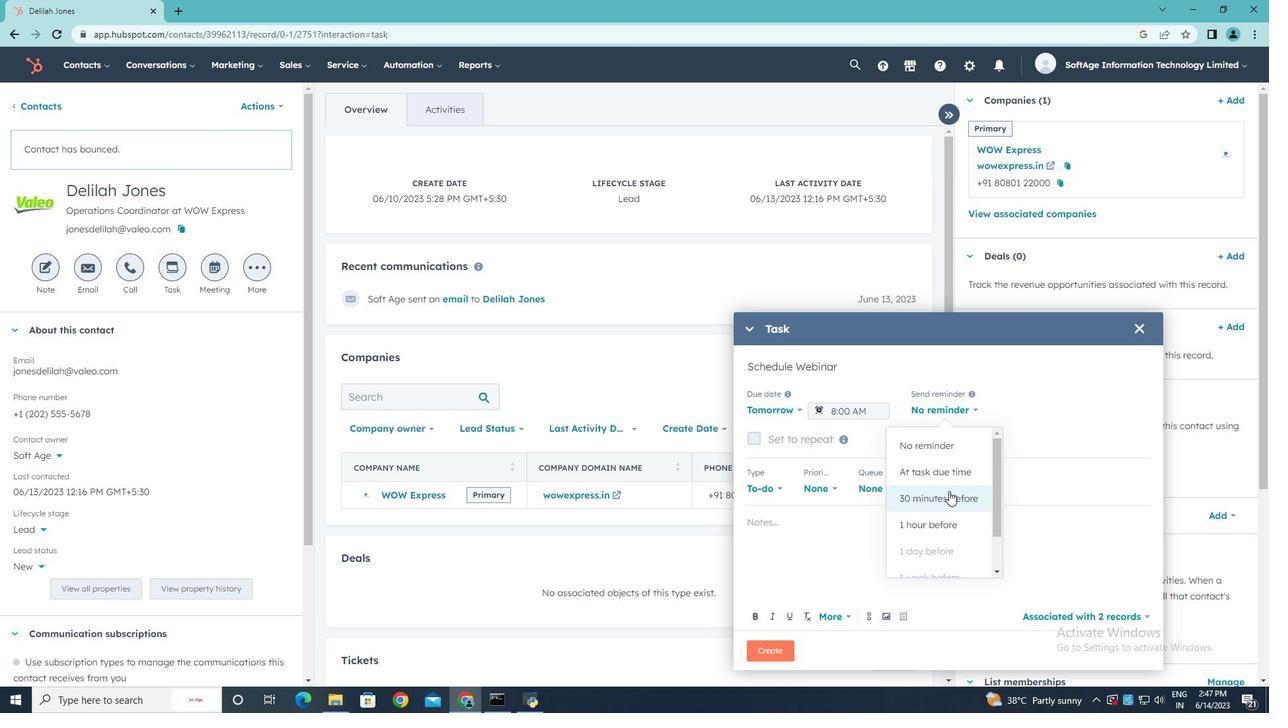 
Action: Mouse moved to (832, 487)
Screenshot: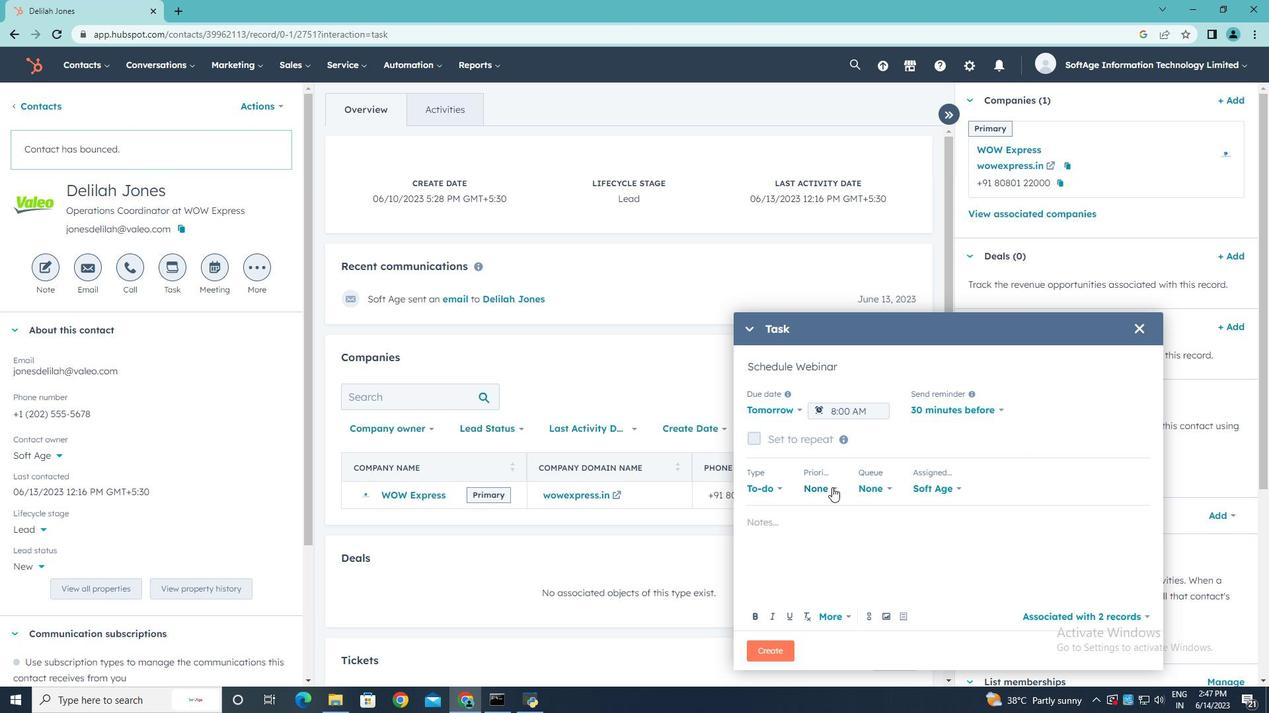
Action: Mouse pressed left at (832, 487)
Screenshot: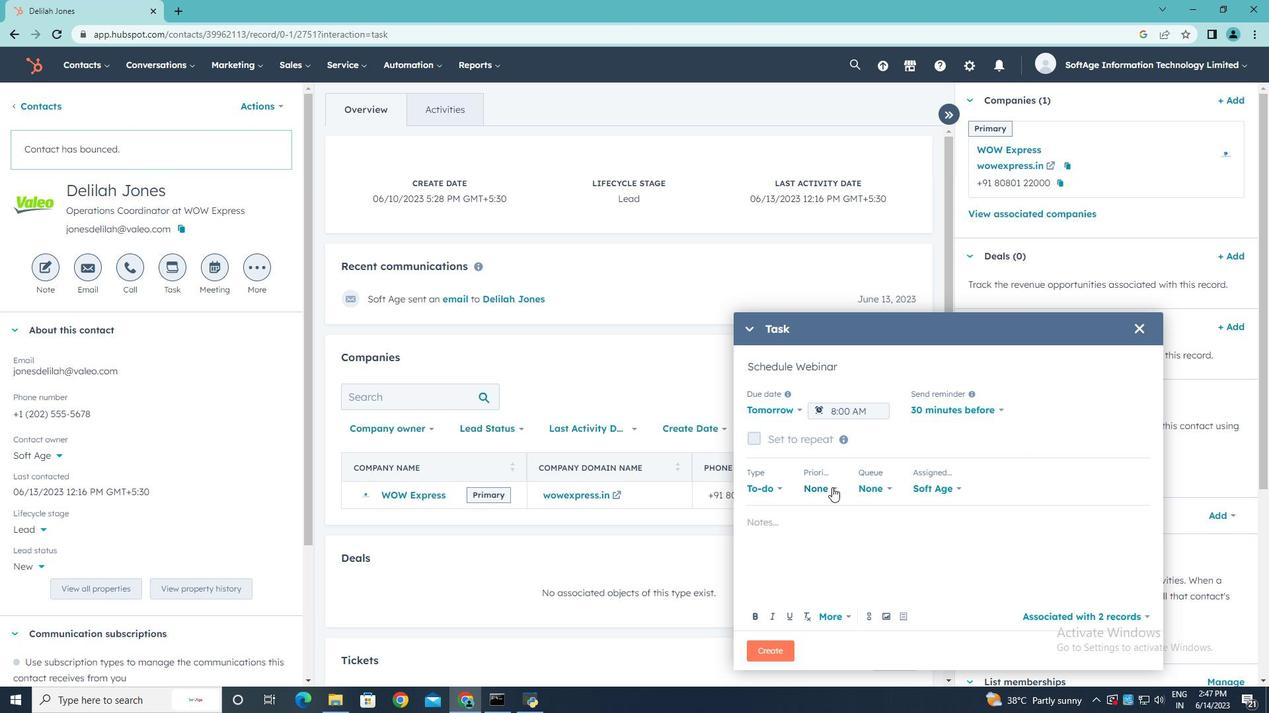 
Action: Mouse moved to (816, 573)
Screenshot: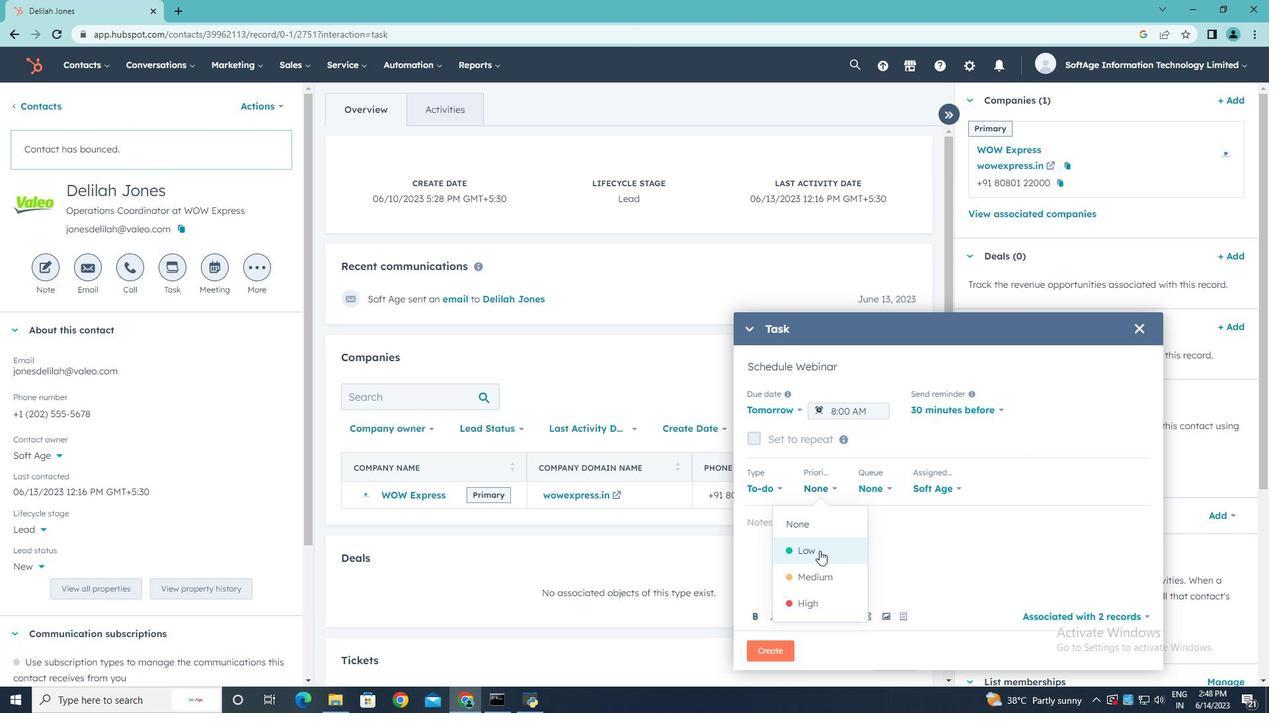 
Action: Mouse pressed left at (816, 573)
Screenshot: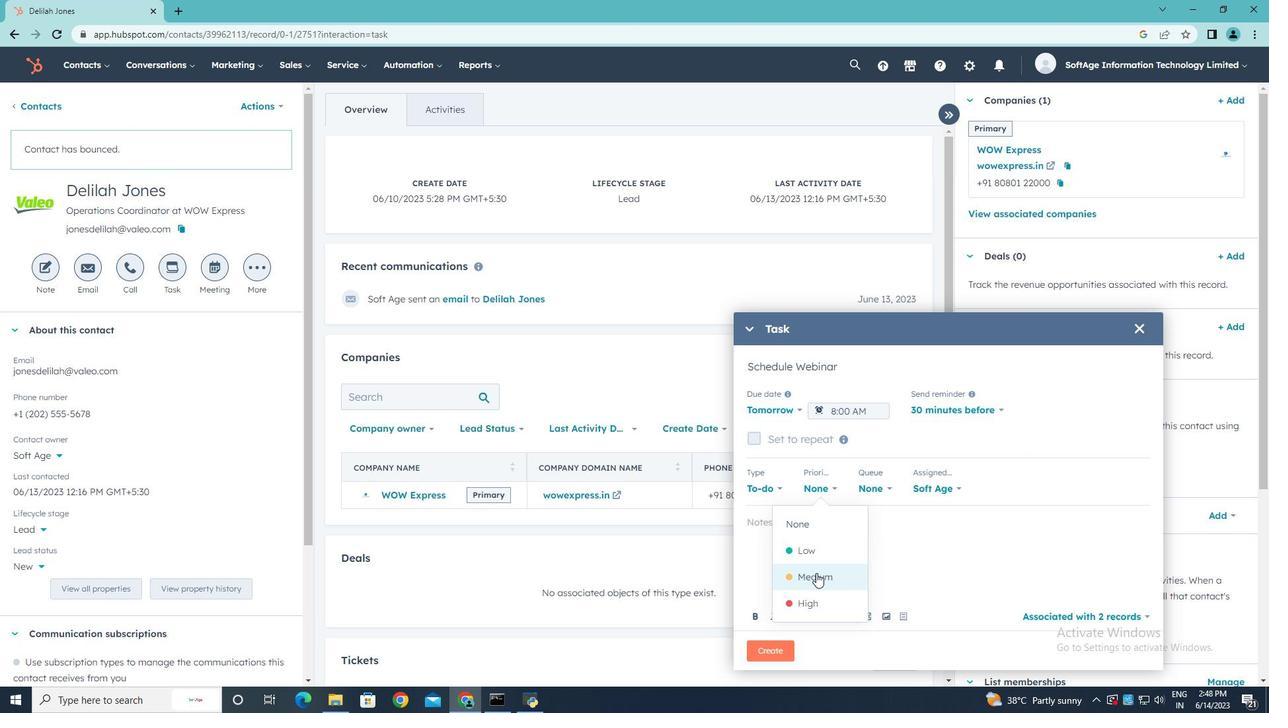 
Action: Mouse moved to (787, 523)
Screenshot: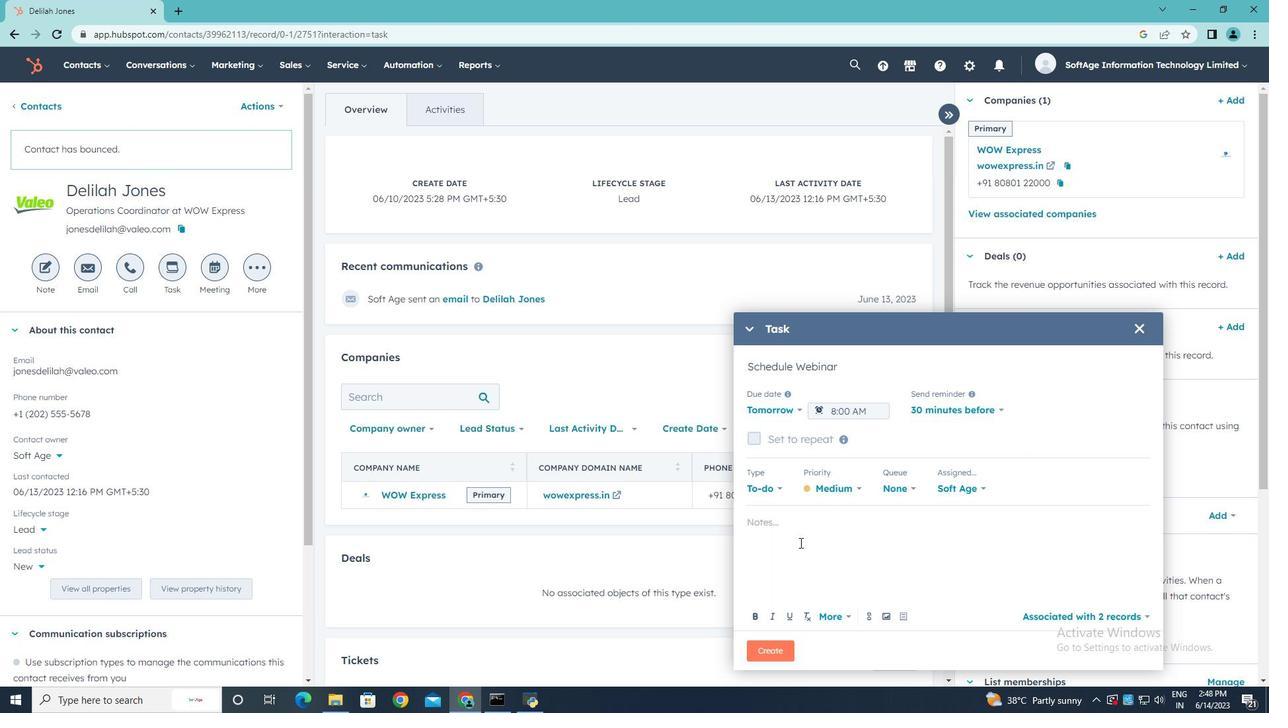 
Action: Mouse pressed left at (787, 523)
Screenshot: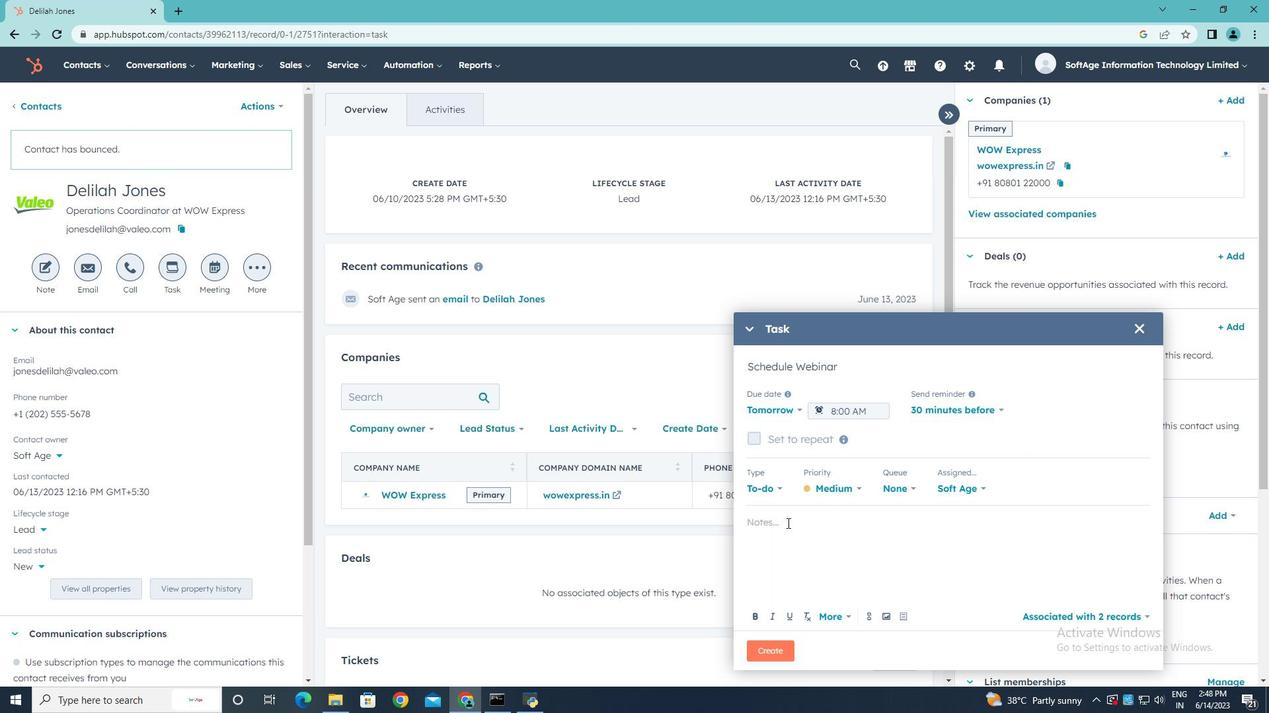 
Action: Key pressed <Key.shift><Key.shift><Key.shift>R<Key.shift><Key.backspace><Key.shift>Take<Key.space>detailed<Key.space>meeting<Key.space><Key.shift>minutes<Key.space>and<Key.space>share<Key.space>them<Key.space>with<Key.space>the<Key.space>team<Key.space>afterward..
Screenshot: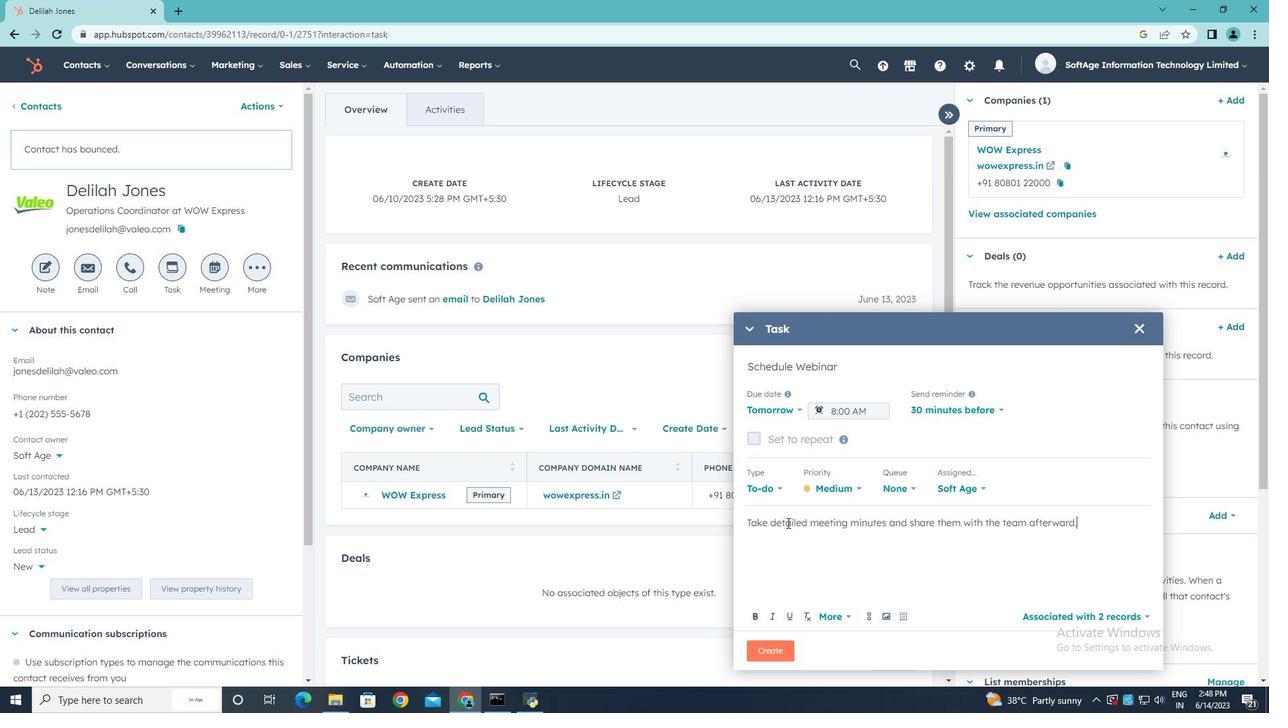 
Action: Mouse moved to (785, 643)
Screenshot: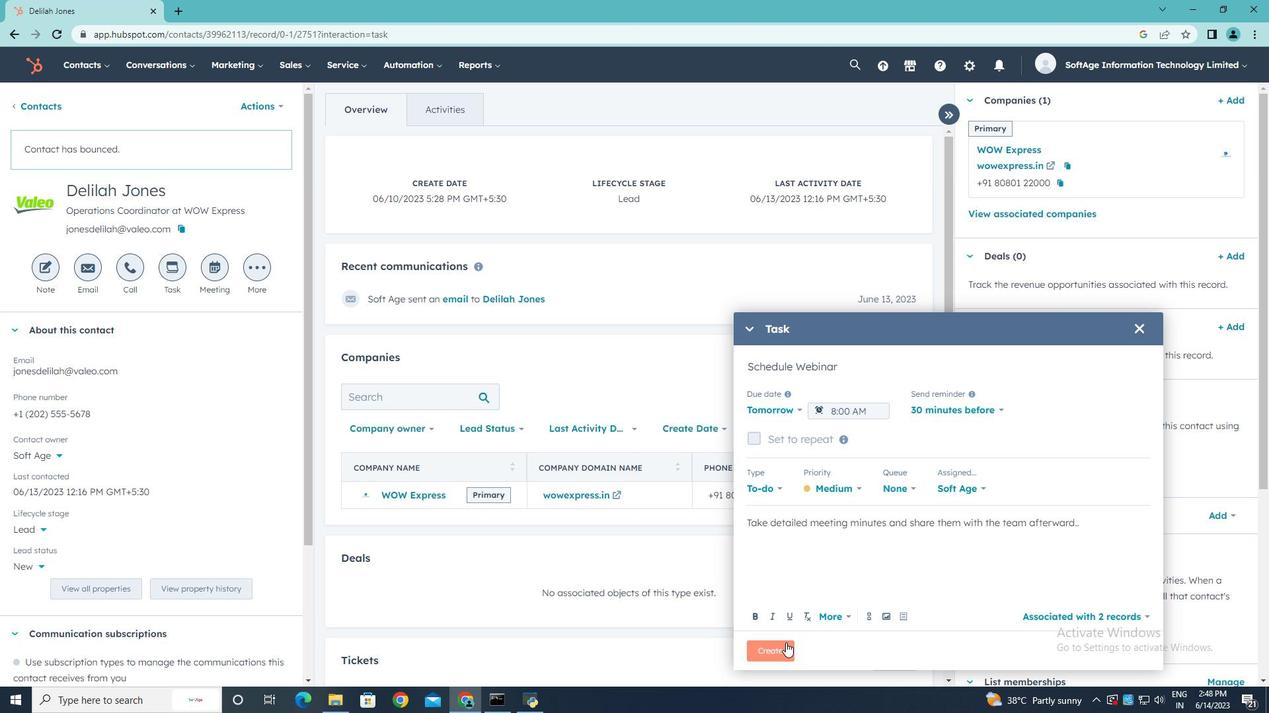 
Action: Mouse pressed left at (785, 643)
Screenshot: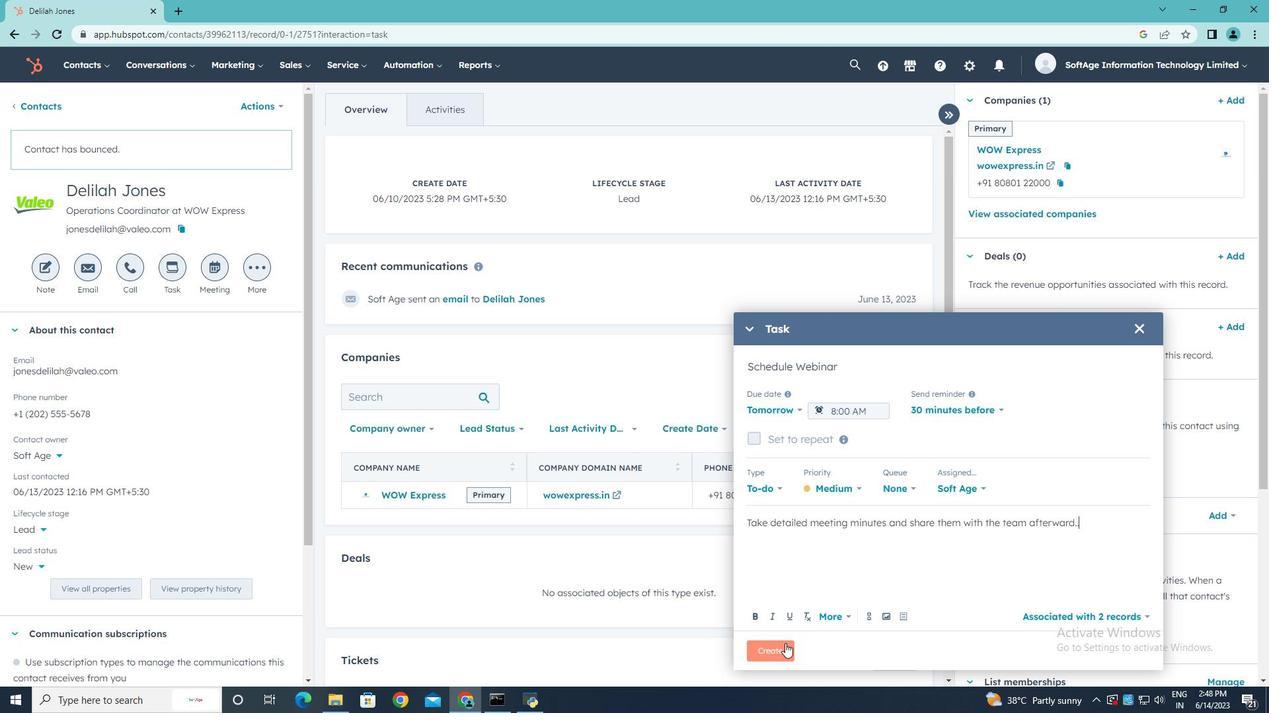 
